 Task: Find connections with filter location Pindaré Mirim with filter topic #Partnershipwith filter profile language Spanish with filter current company US Pharmacopeia with filter school GEMS Education with filter industry Retail Pharmacies with filter service category Videography with filter keywords title Entertainment Specialist
Action: Mouse moved to (509, 102)
Screenshot: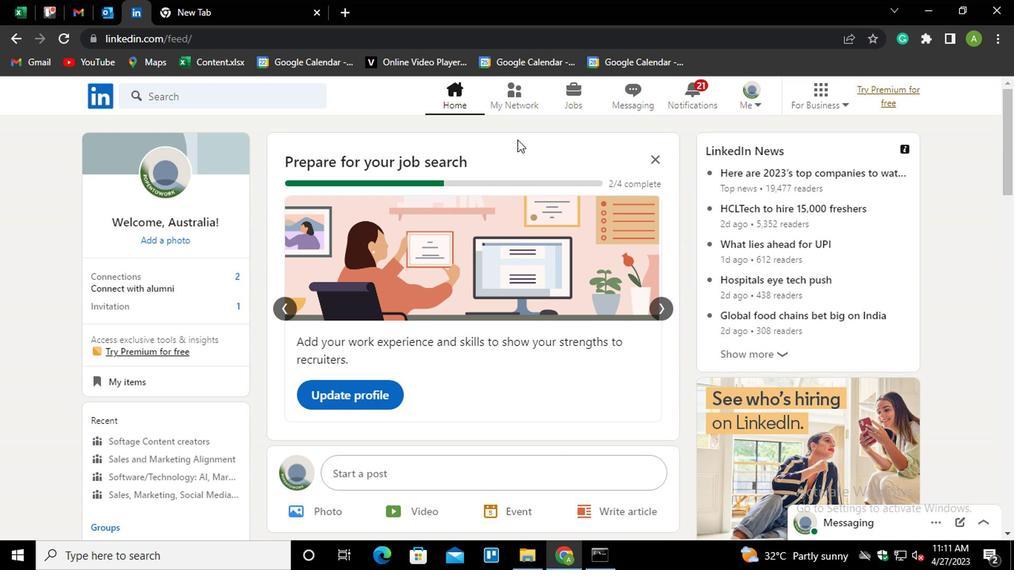 
Action: Mouse pressed left at (509, 102)
Screenshot: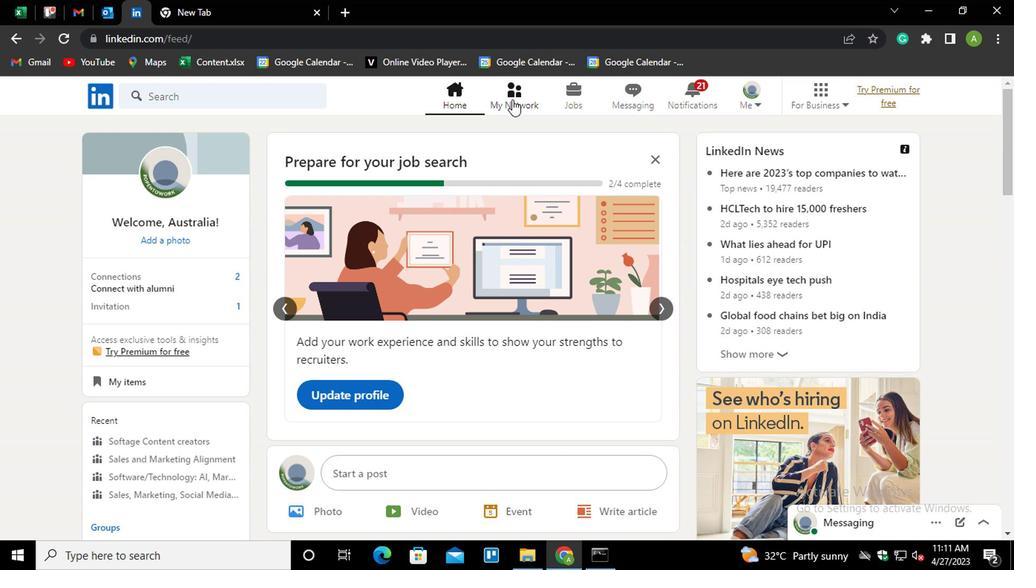 
Action: Mouse moved to (212, 175)
Screenshot: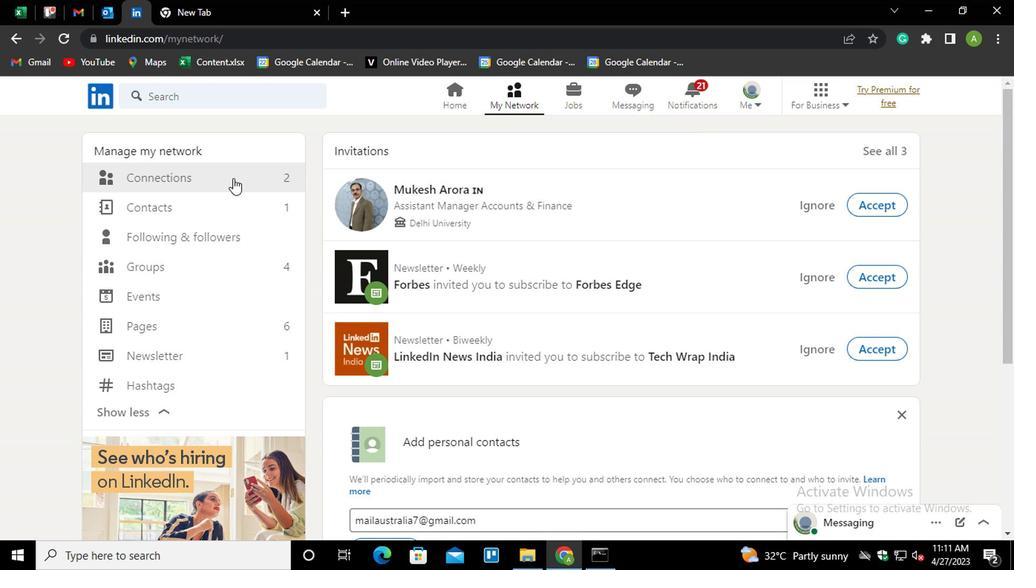 
Action: Mouse pressed left at (212, 175)
Screenshot: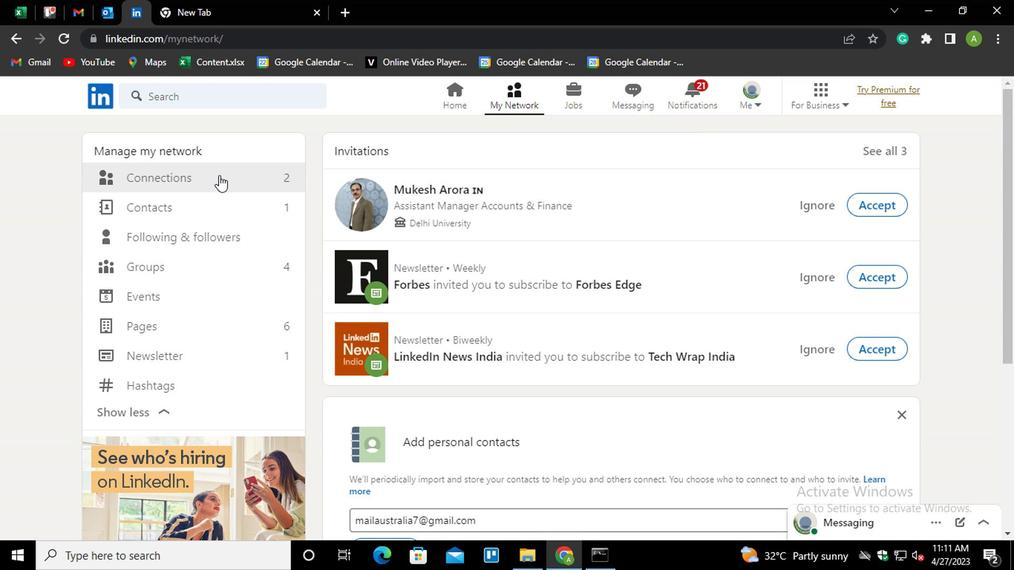 
Action: Mouse moved to (599, 182)
Screenshot: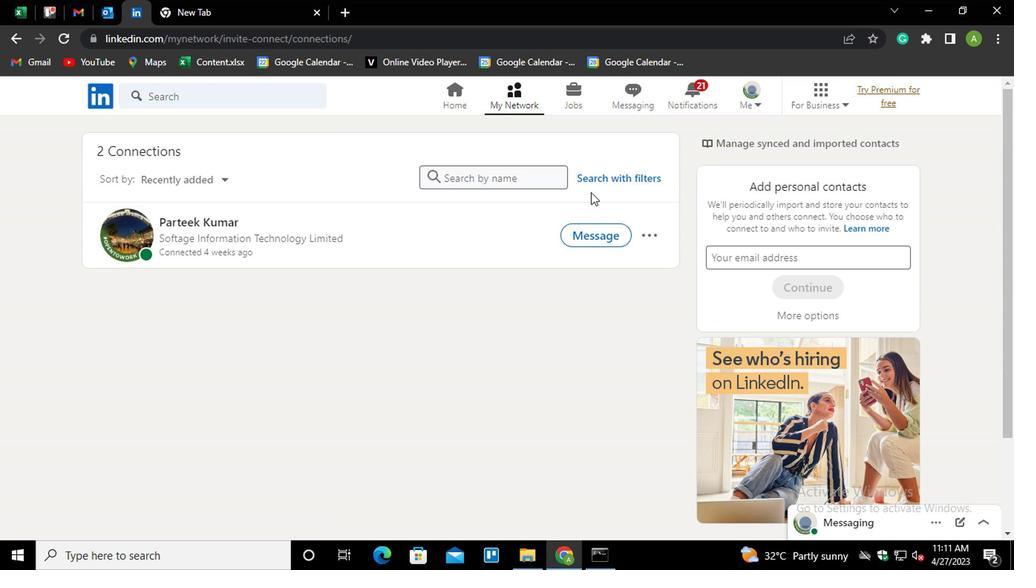 
Action: Mouse pressed left at (599, 182)
Screenshot: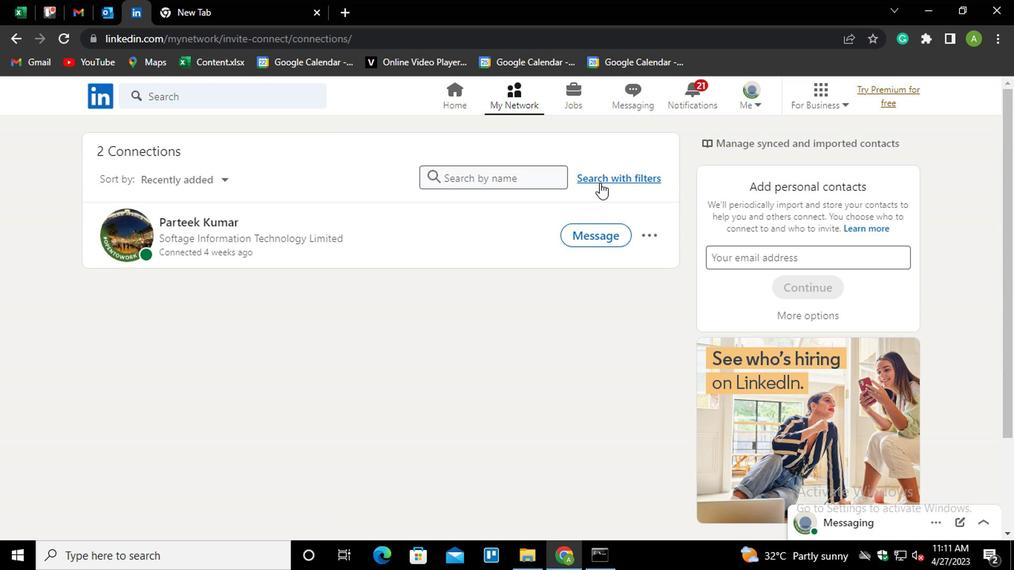 
Action: Mouse moved to (495, 134)
Screenshot: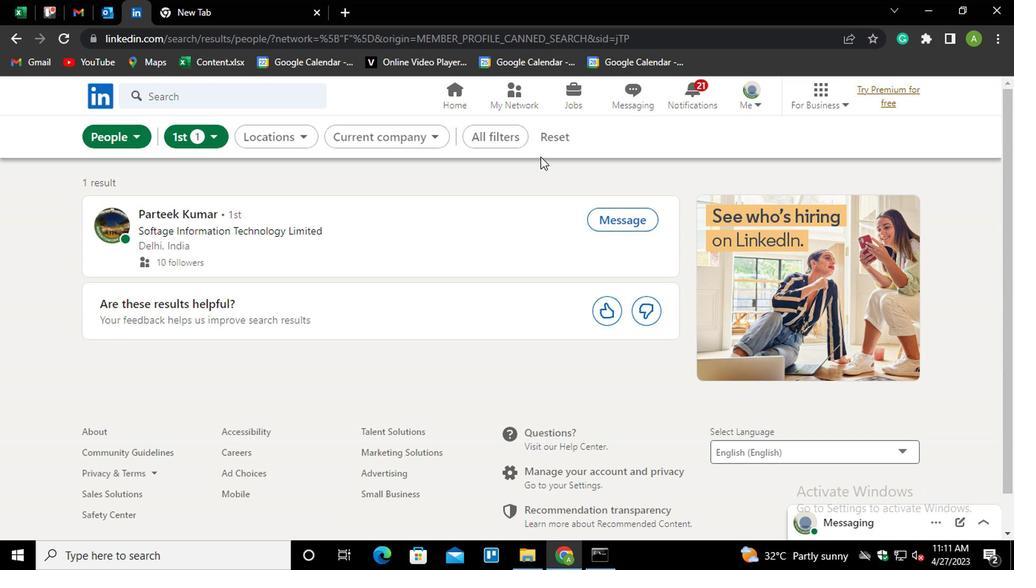 
Action: Mouse pressed left at (495, 134)
Screenshot: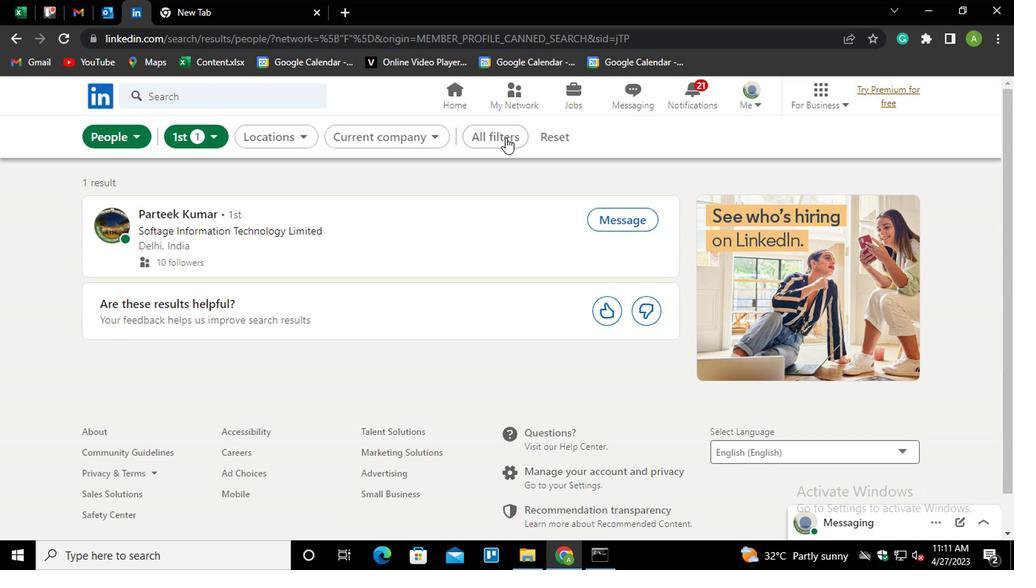 
Action: Mouse moved to (545, 137)
Screenshot: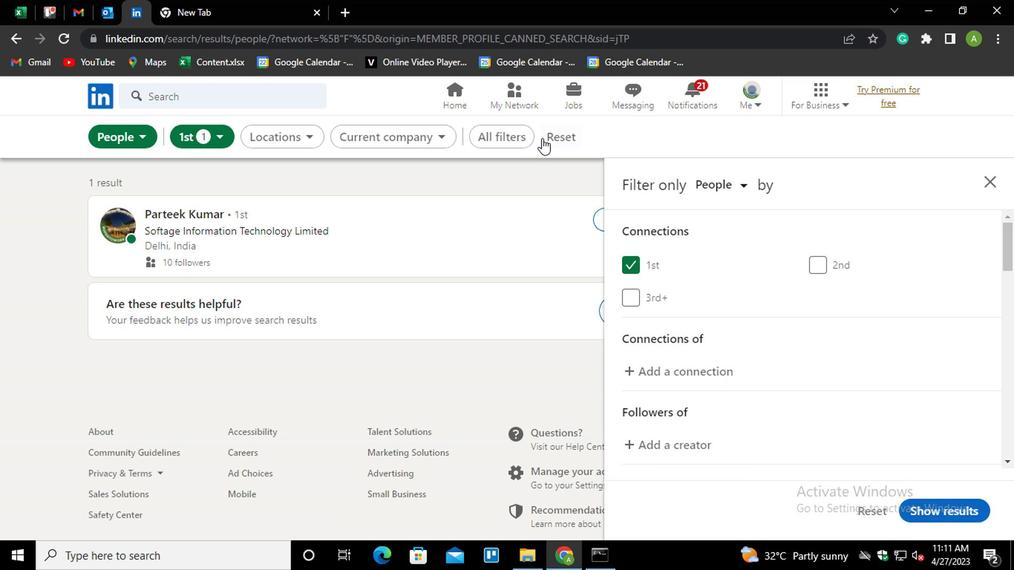 
Action: Mouse pressed left at (545, 137)
Screenshot: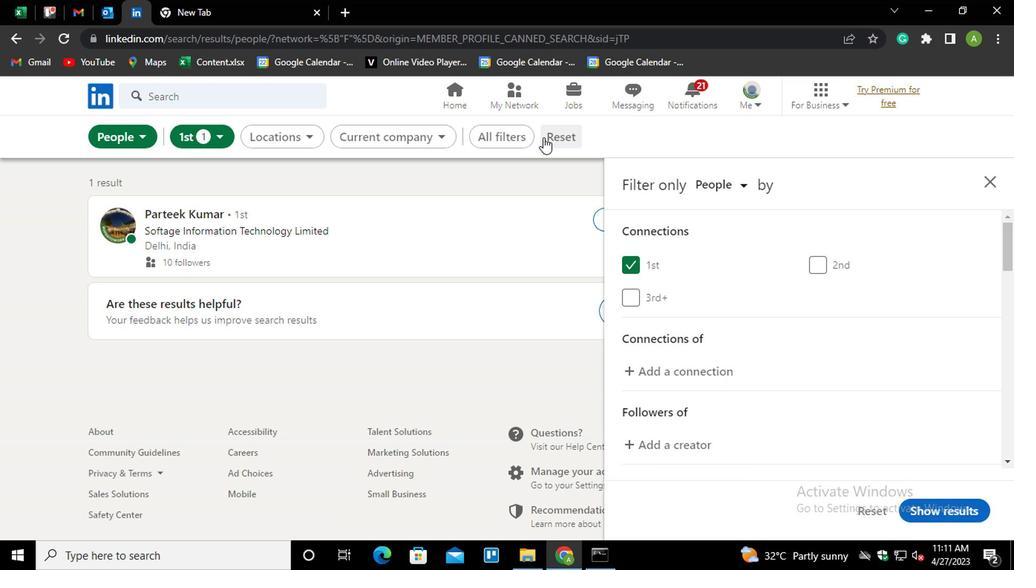 
Action: Mouse moved to (525, 137)
Screenshot: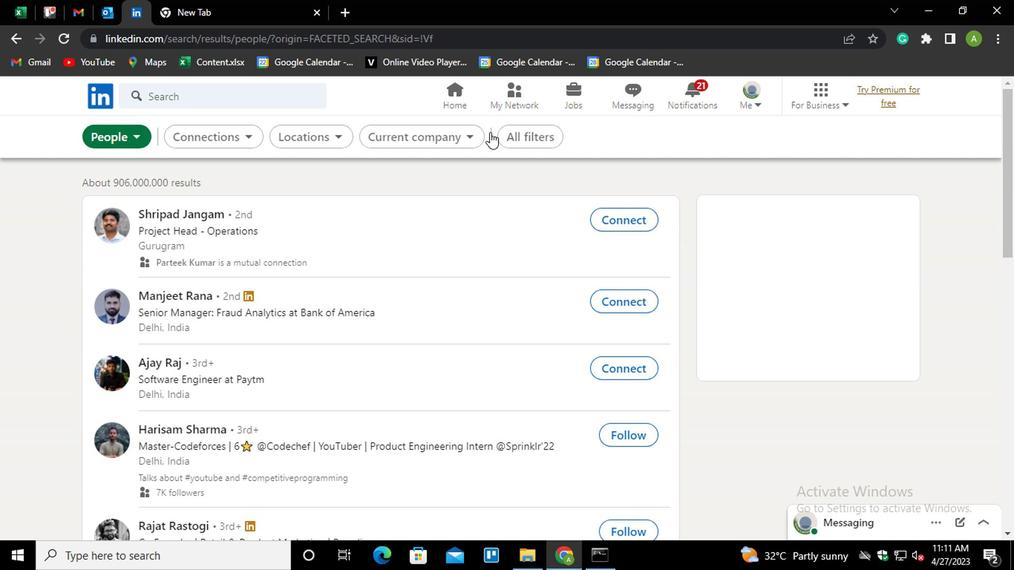 
Action: Mouse pressed left at (525, 137)
Screenshot: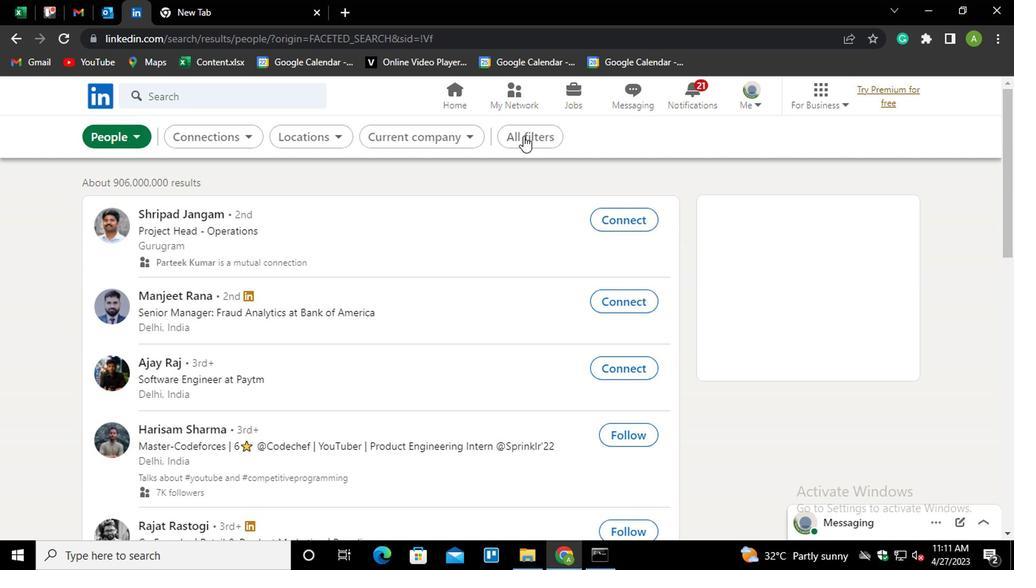 
Action: Mouse moved to (669, 253)
Screenshot: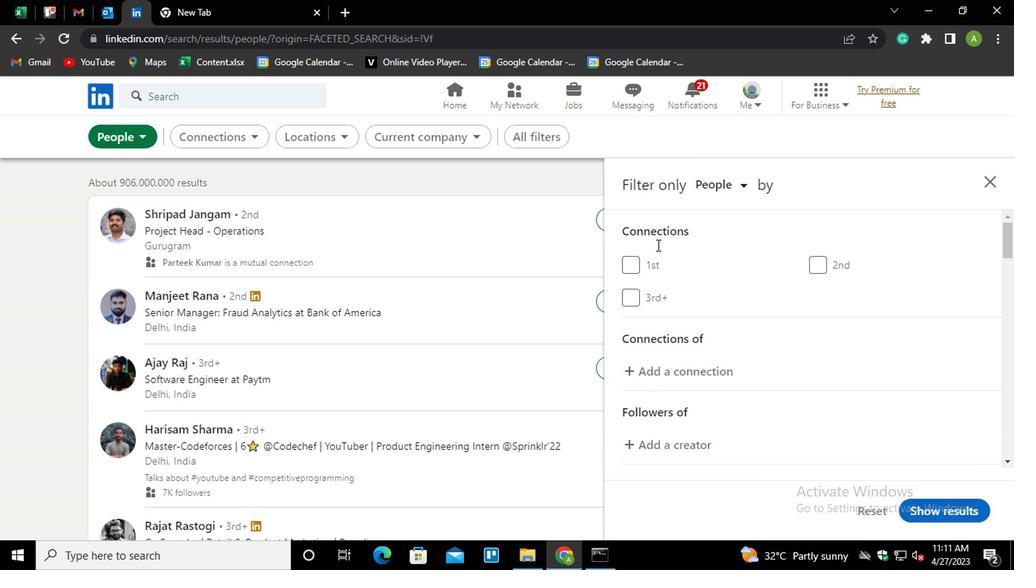 
Action: Mouse scrolled (669, 252) with delta (0, 0)
Screenshot: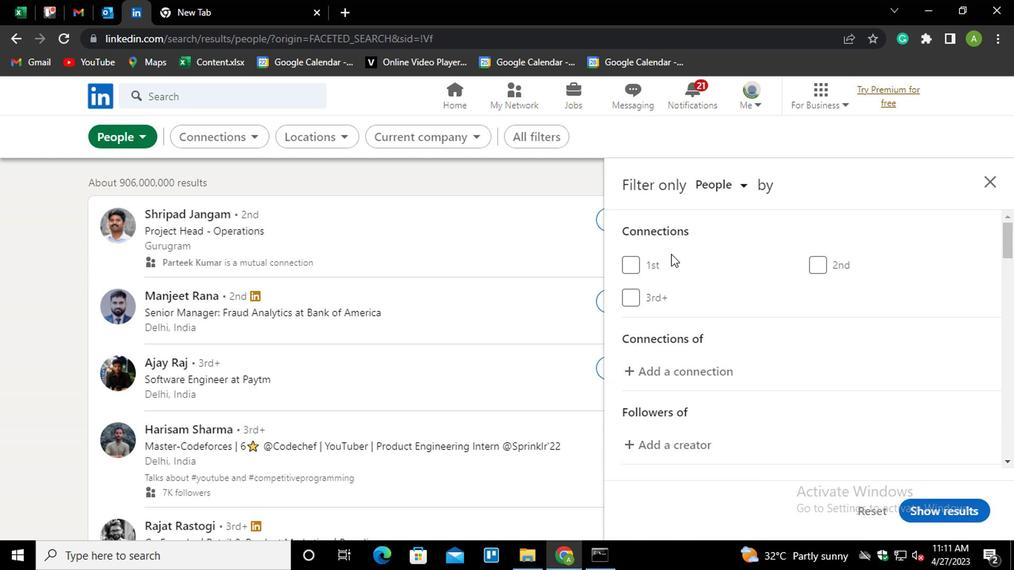 
Action: Mouse scrolled (669, 252) with delta (0, 0)
Screenshot: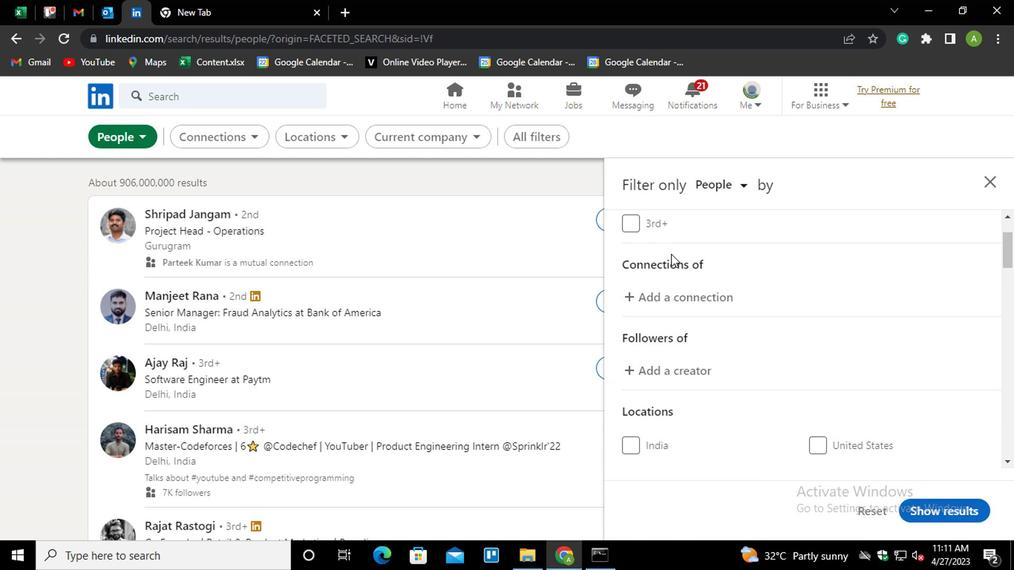 
Action: Mouse scrolled (669, 252) with delta (0, 0)
Screenshot: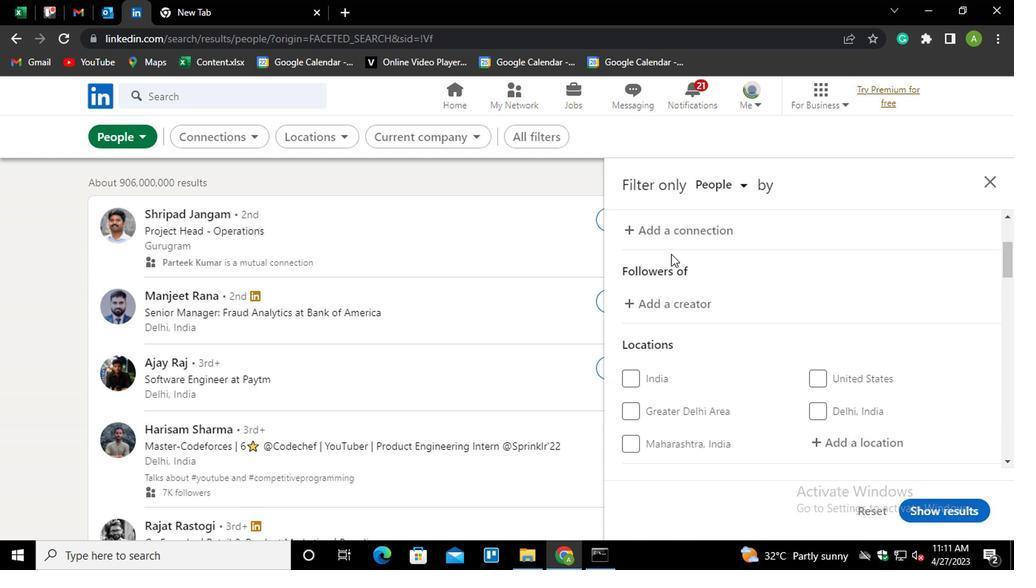 
Action: Mouse moved to (667, 325)
Screenshot: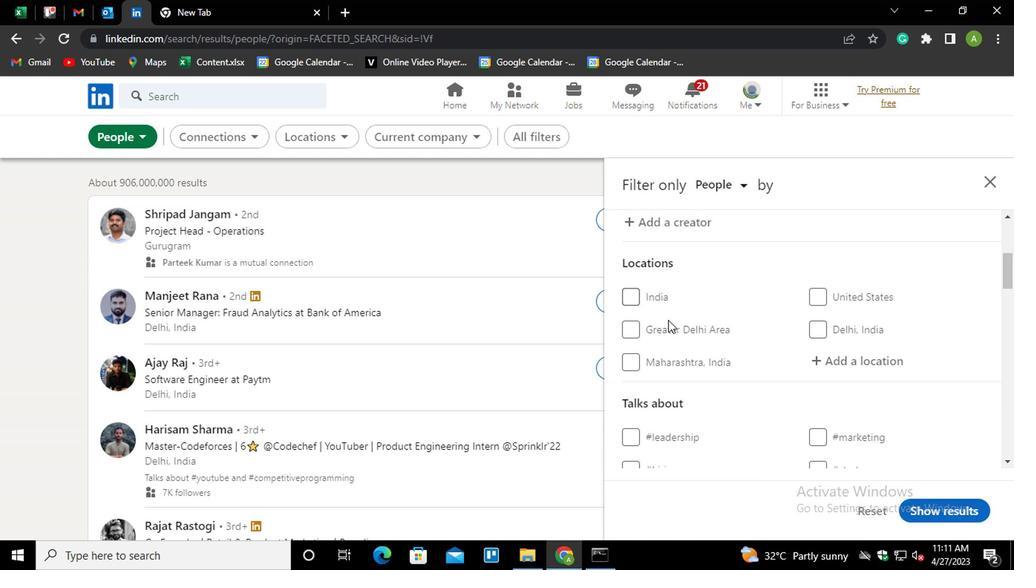 
Action: Mouse scrolled (667, 324) with delta (0, 0)
Screenshot: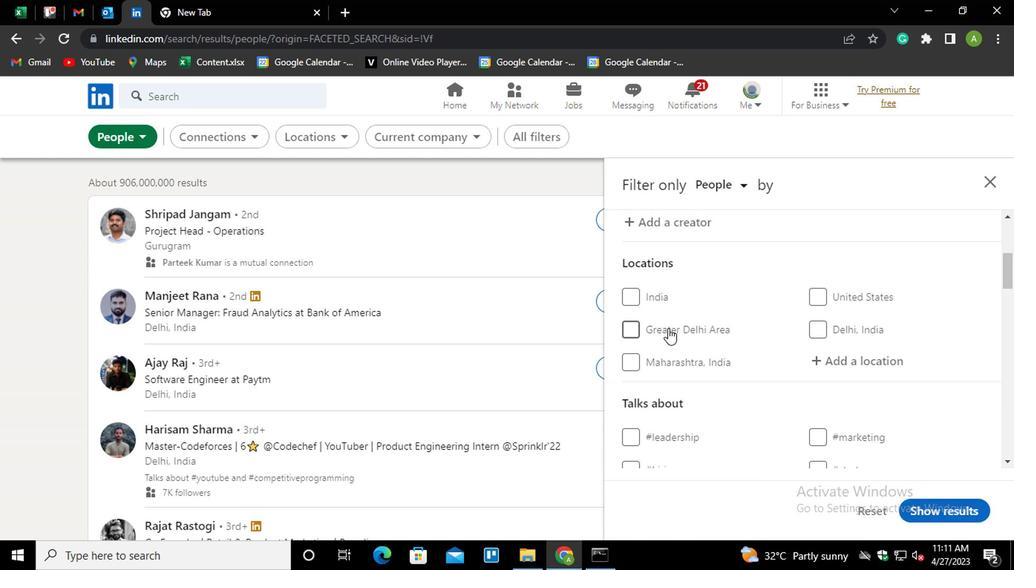
Action: Mouse moved to (843, 285)
Screenshot: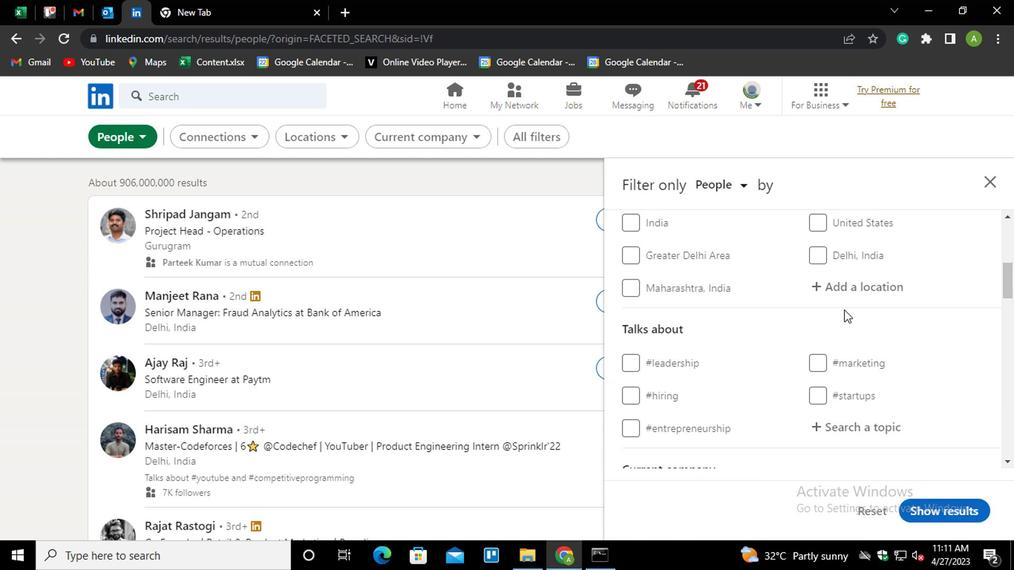 
Action: Mouse pressed left at (843, 285)
Screenshot: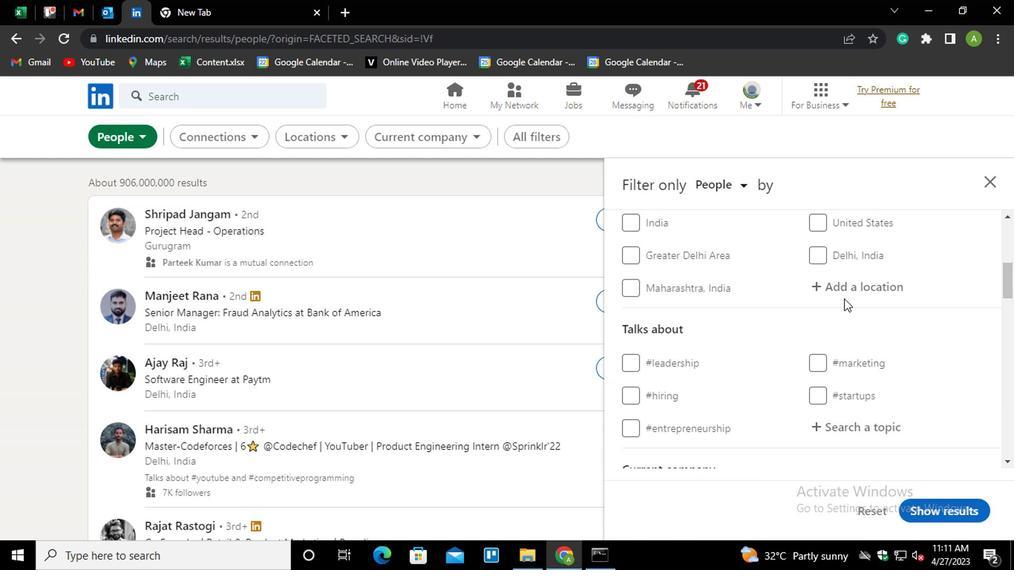 
Action: Mouse pressed left at (843, 285)
Screenshot: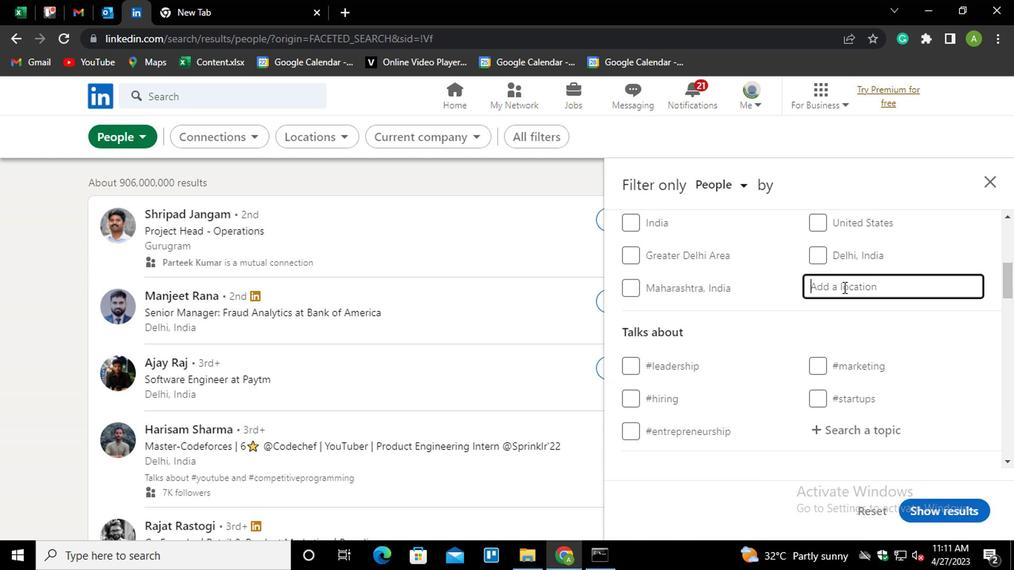 
Action: Mouse moved to (866, 262)
Screenshot: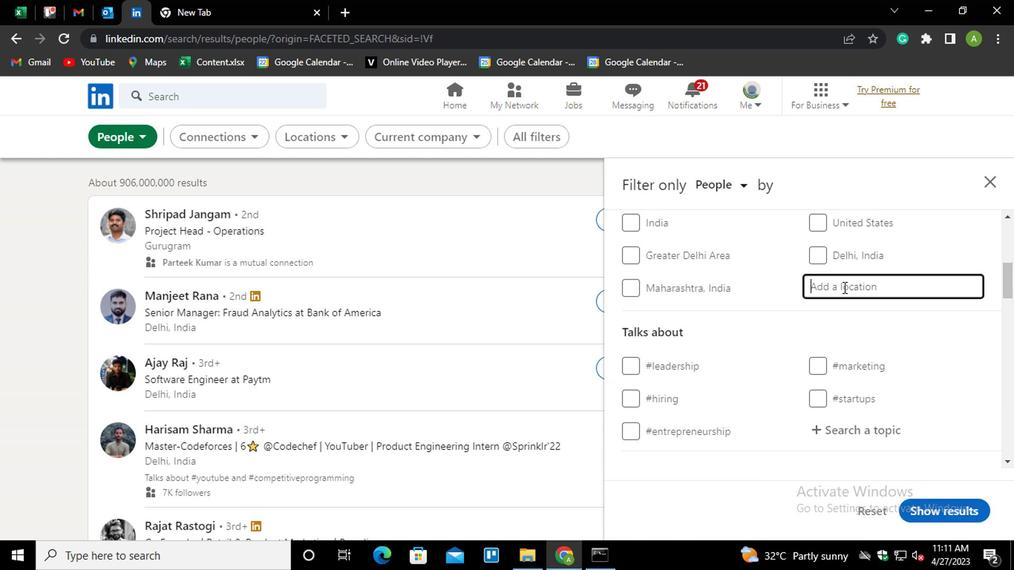 
Action: Key pressed <Key.shift_r>Pindare<Key.down><Key.enter>
Screenshot: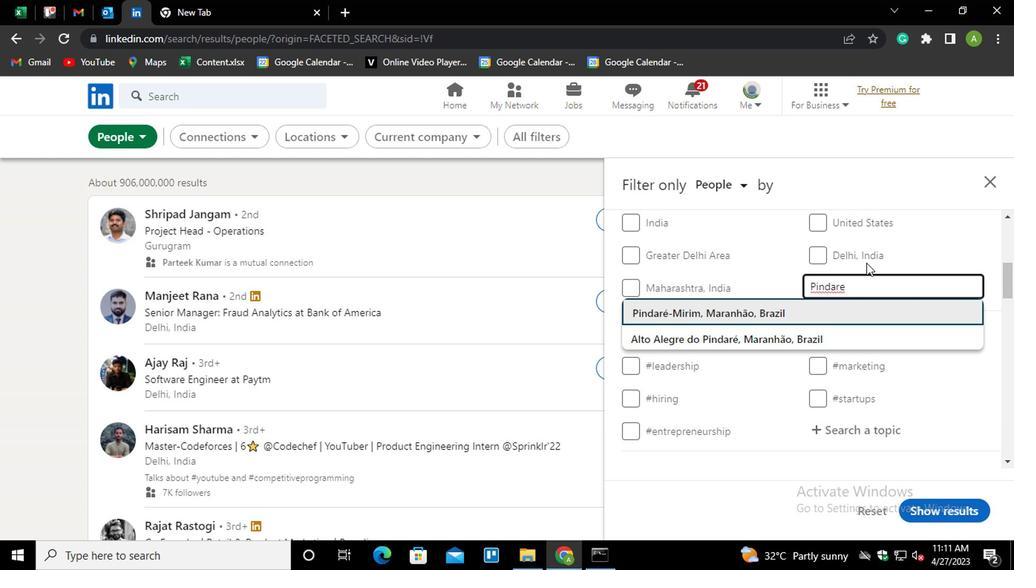 
Action: Mouse moved to (853, 264)
Screenshot: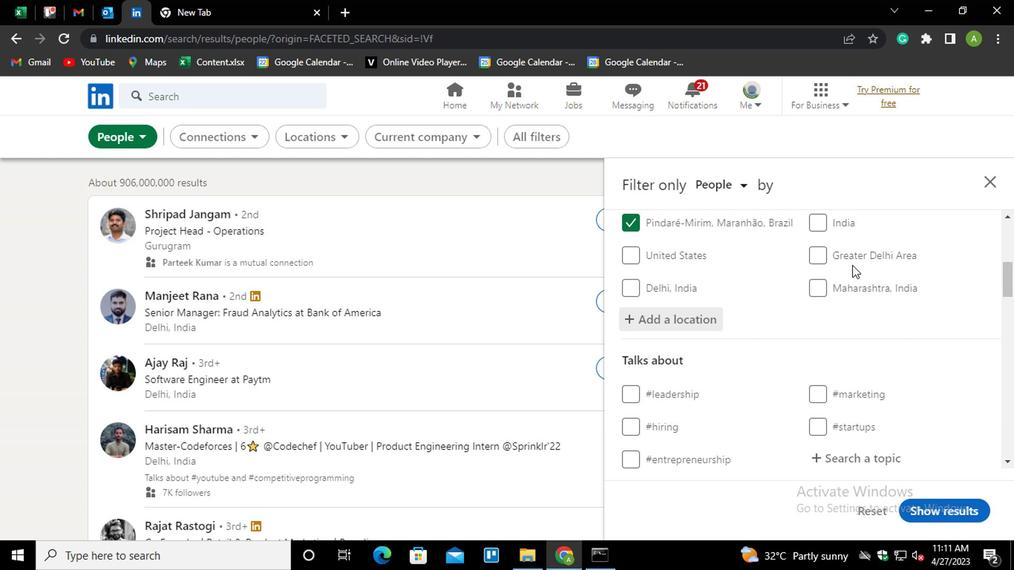 
Action: Mouse scrolled (853, 263) with delta (0, -1)
Screenshot: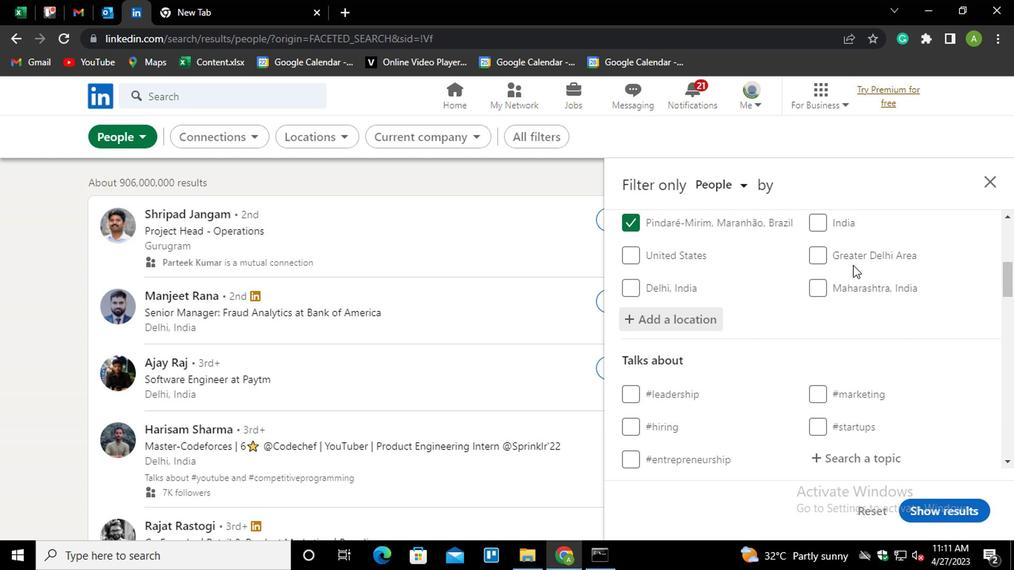 
Action: Mouse moved to (844, 274)
Screenshot: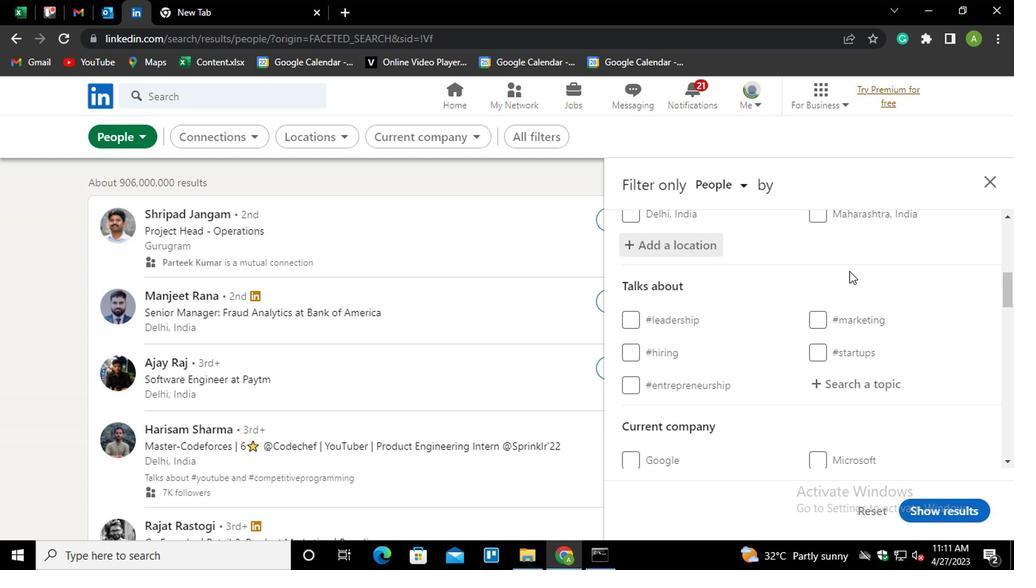 
Action: Mouse scrolled (844, 273) with delta (0, -1)
Screenshot: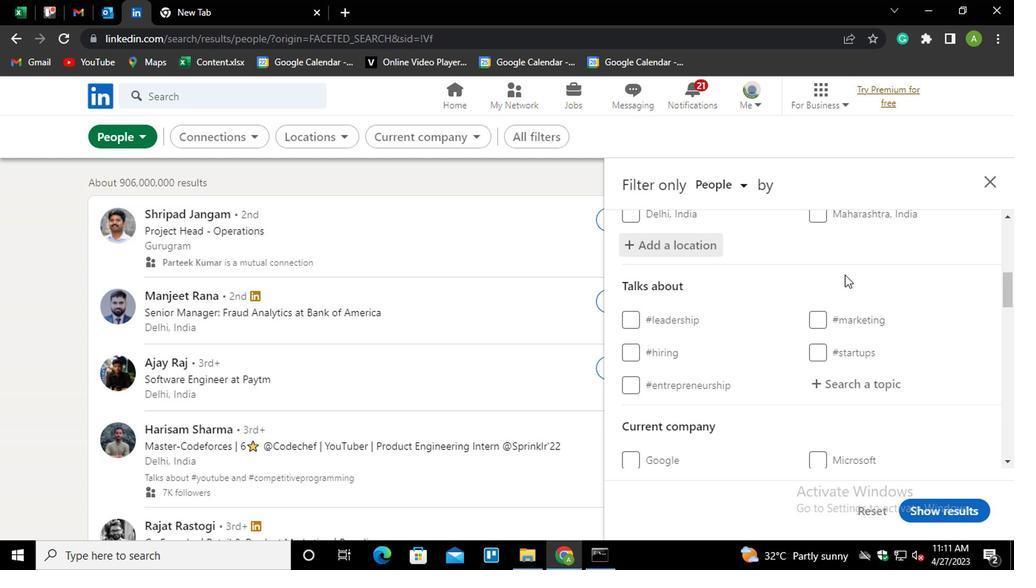 
Action: Mouse moved to (840, 305)
Screenshot: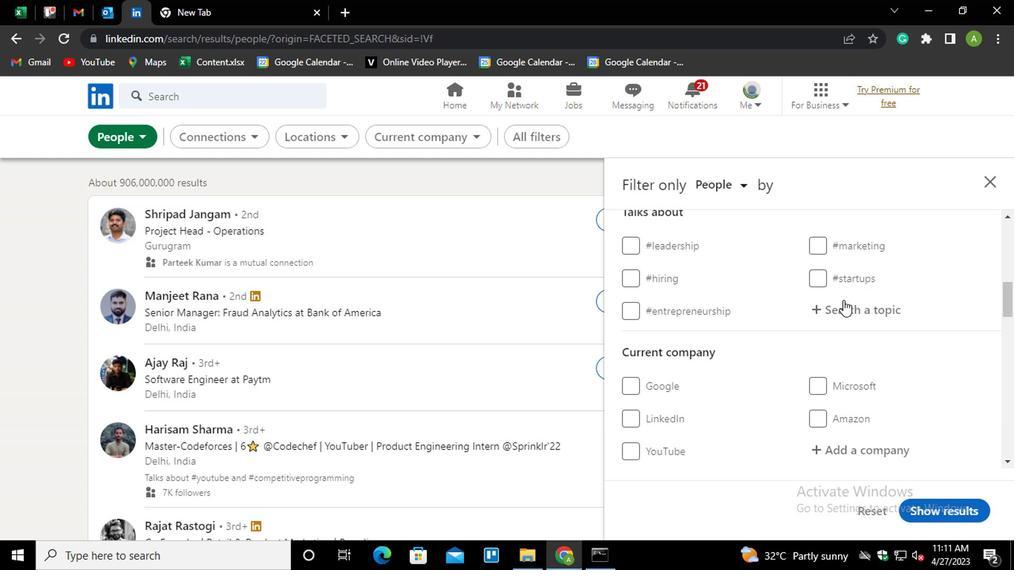 
Action: Mouse pressed left at (840, 305)
Screenshot: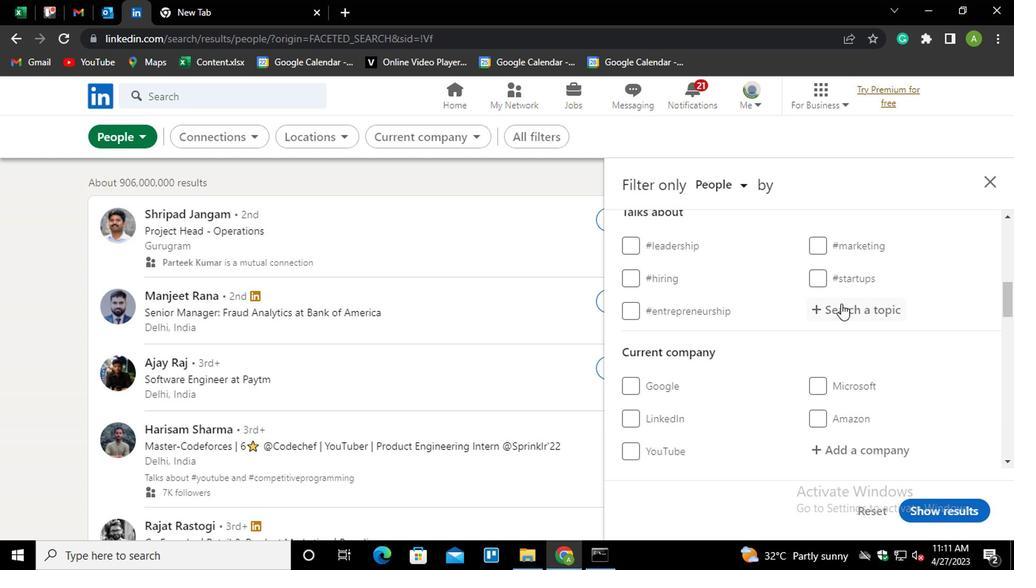 
Action: Mouse moved to (838, 305)
Screenshot: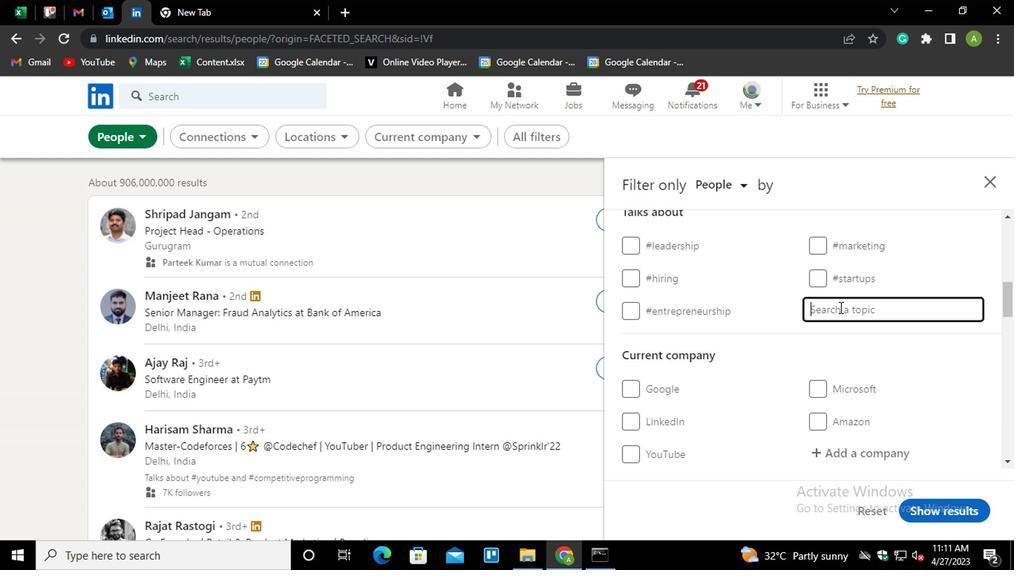 
Action: Key pressed <Key.shift>#PARTENERSHIP<Key.enter>
Screenshot: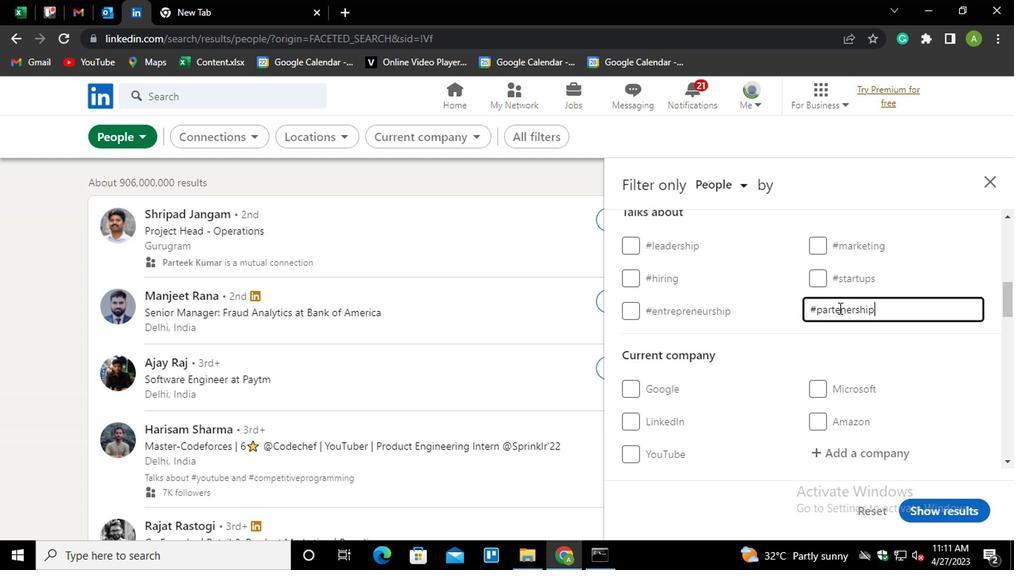 
Action: Mouse moved to (933, 284)
Screenshot: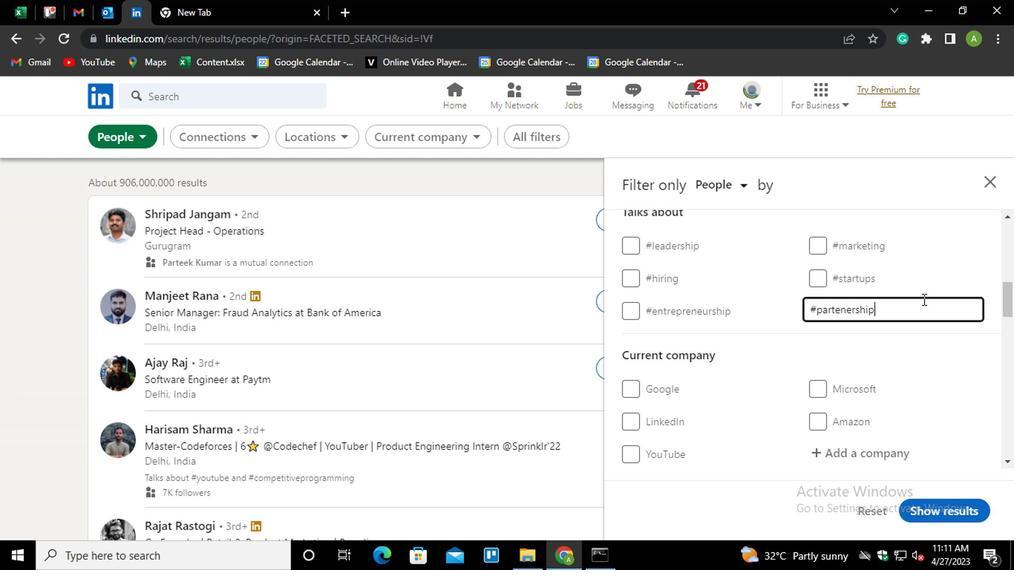 
Action: Mouse pressed left at (933, 284)
Screenshot: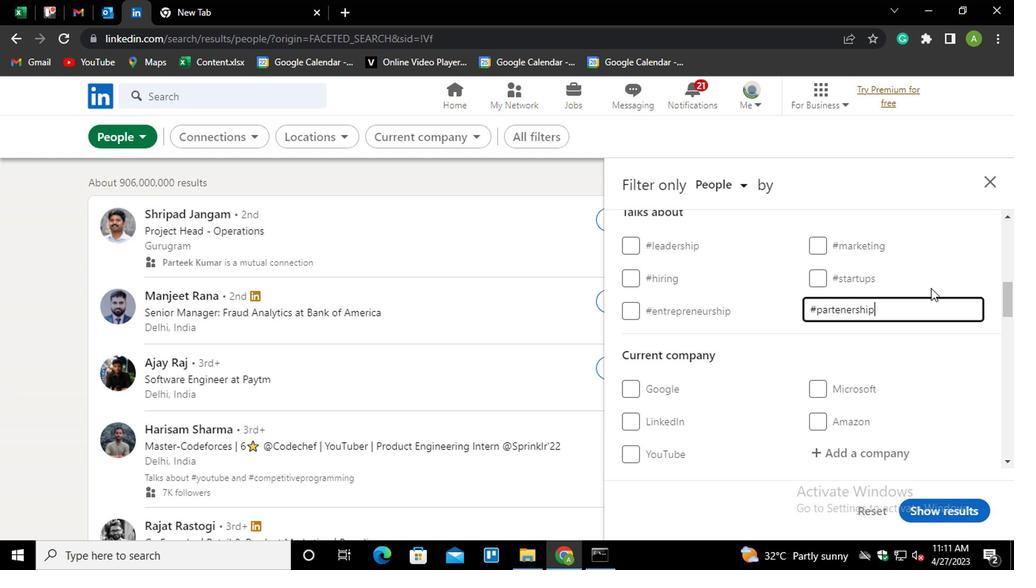 
Action: Mouse moved to (936, 290)
Screenshot: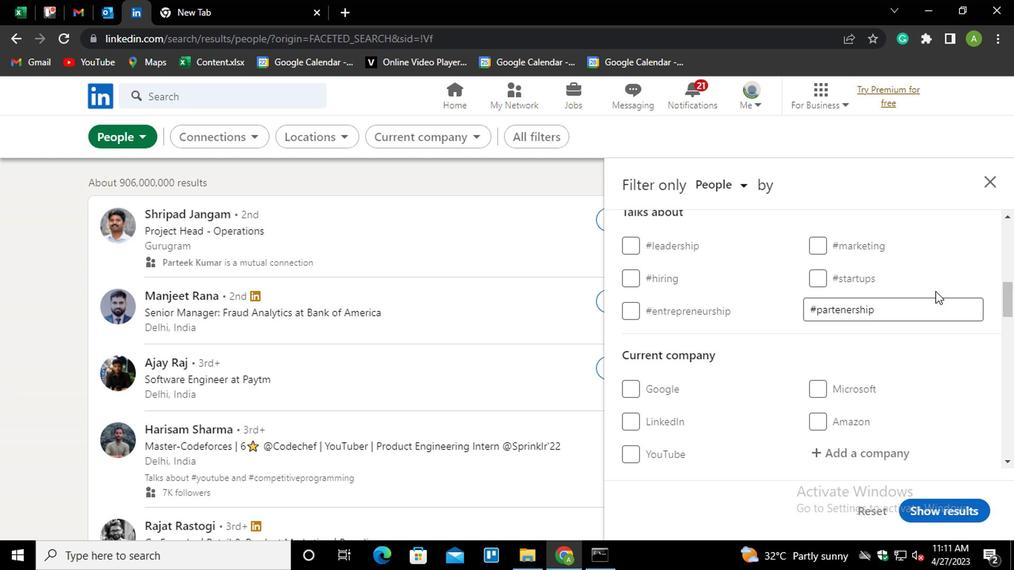 
Action: Mouse scrolled (936, 289) with delta (0, 0)
Screenshot: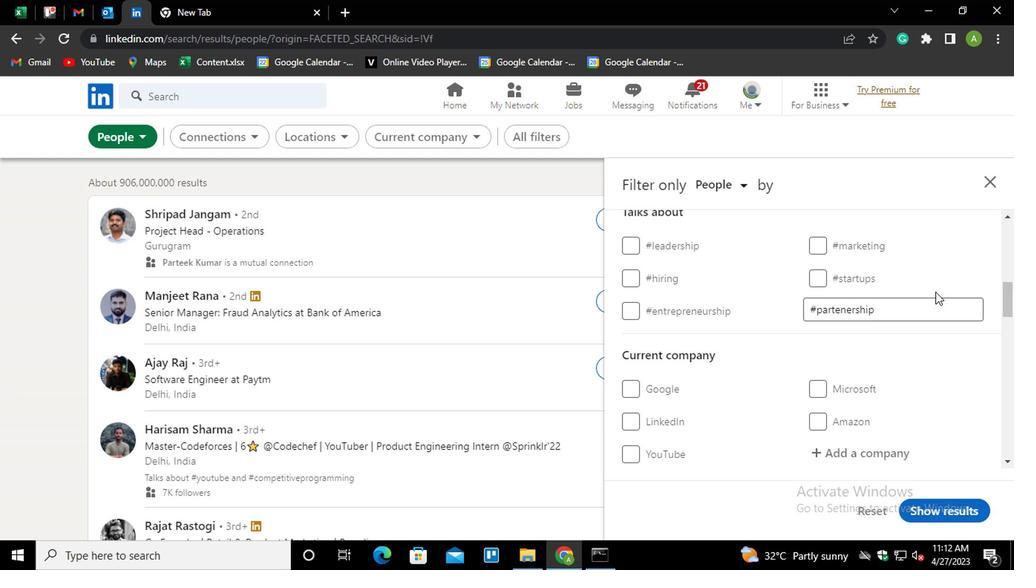 
Action: Mouse scrolled (936, 289) with delta (0, 0)
Screenshot: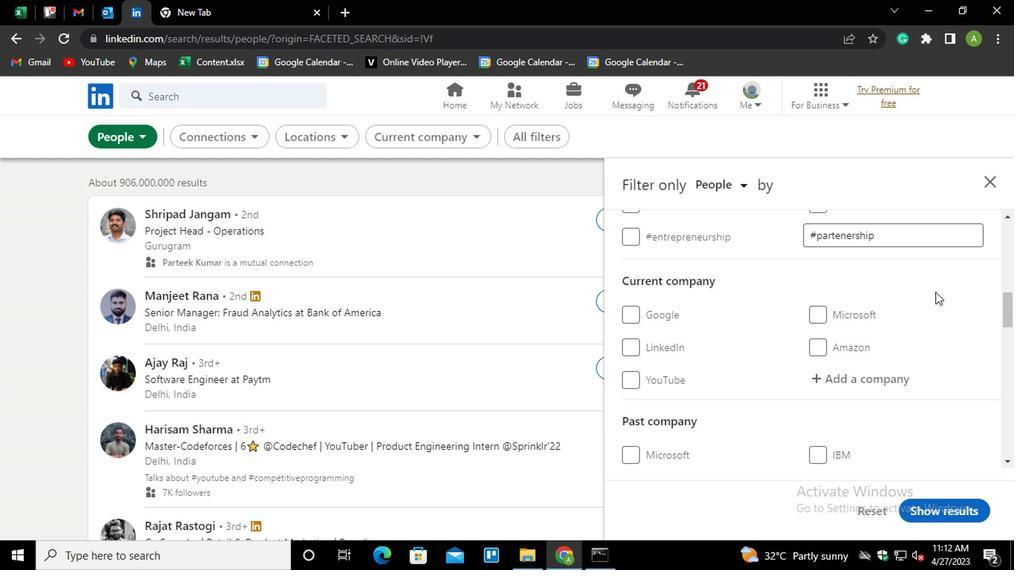 
Action: Mouse moved to (868, 300)
Screenshot: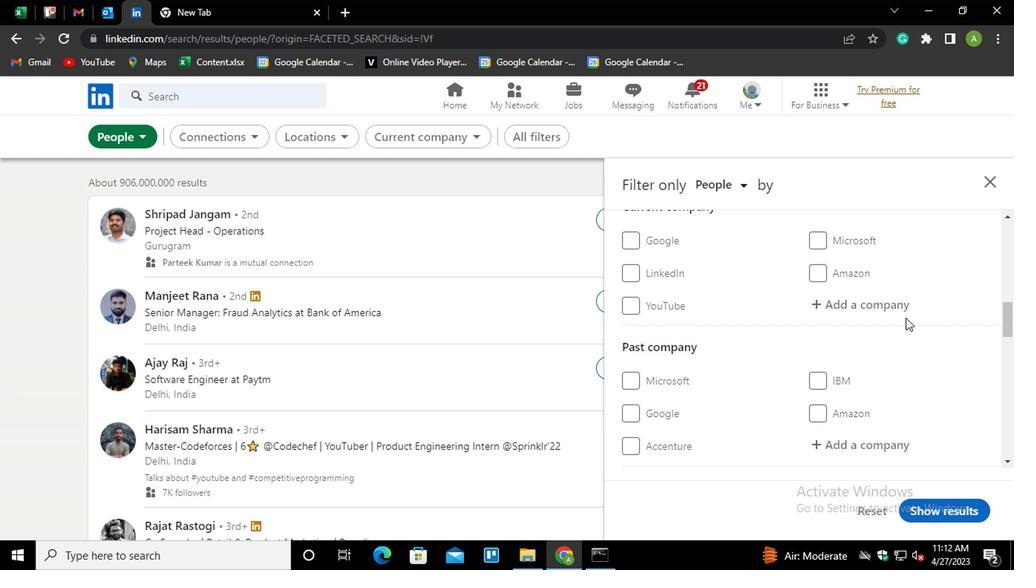 
Action: Mouse pressed left at (868, 300)
Screenshot: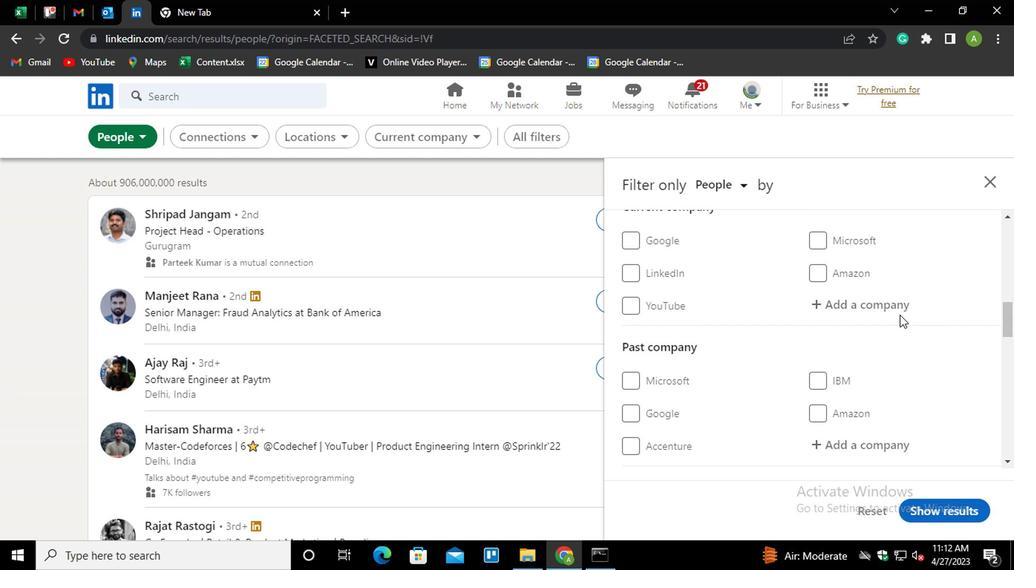 
Action: Mouse moved to (870, 301)
Screenshot: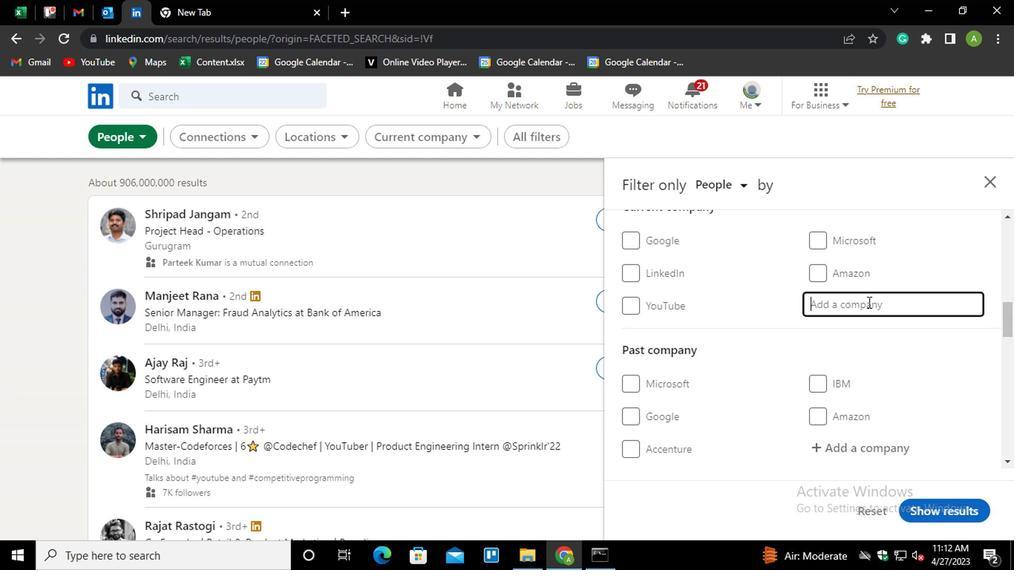 
Action: Mouse pressed left at (870, 301)
Screenshot: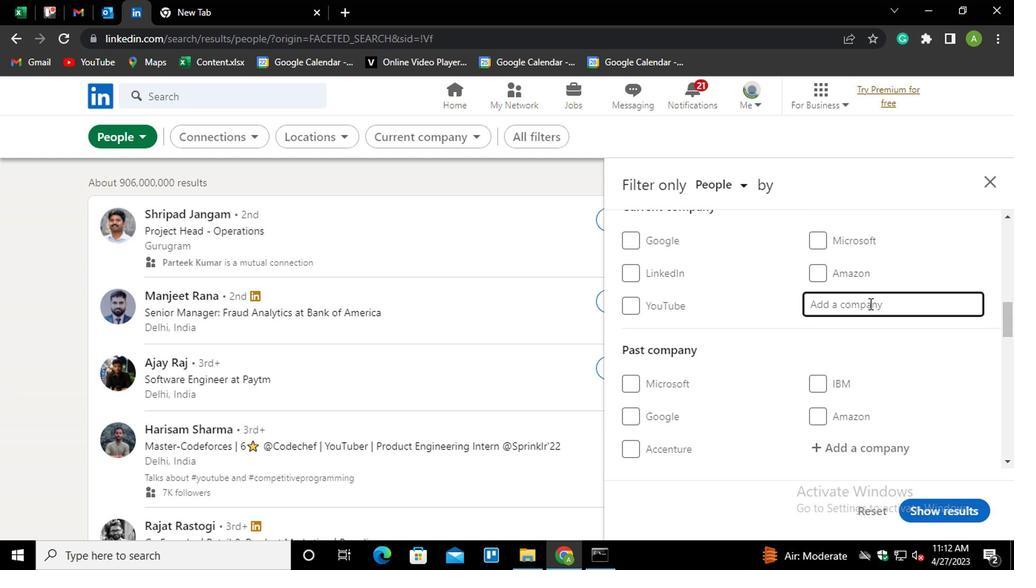 
Action: Key pressed <Key.shift_r>U<Key.shift>S<Key.space><Key.shift_r>PHAR<Key.down><Key.enter>
Screenshot: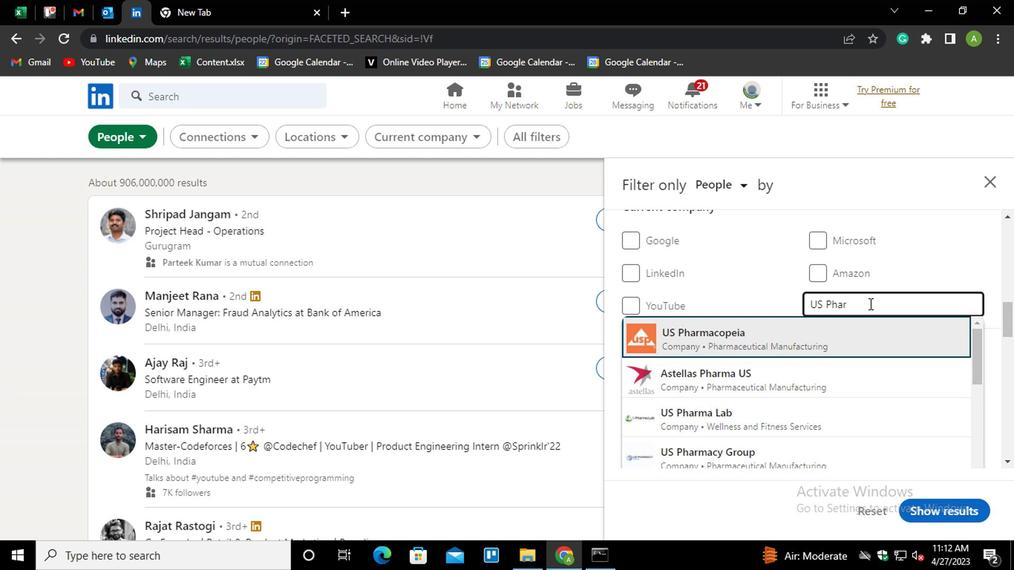 
Action: Mouse moved to (875, 315)
Screenshot: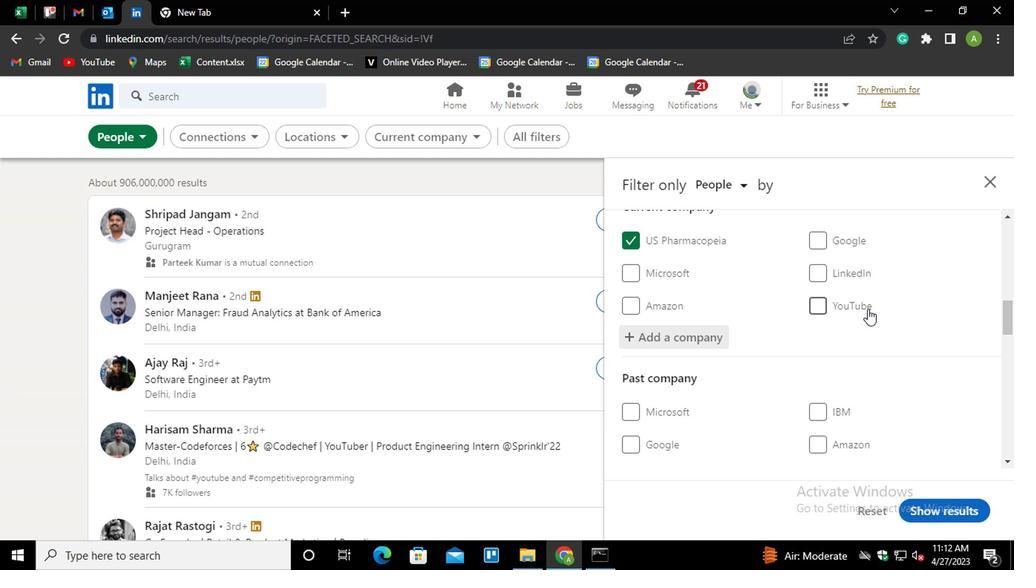 
Action: Mouse scrolled (875, 314) with delta (0, 0)
Screenshot: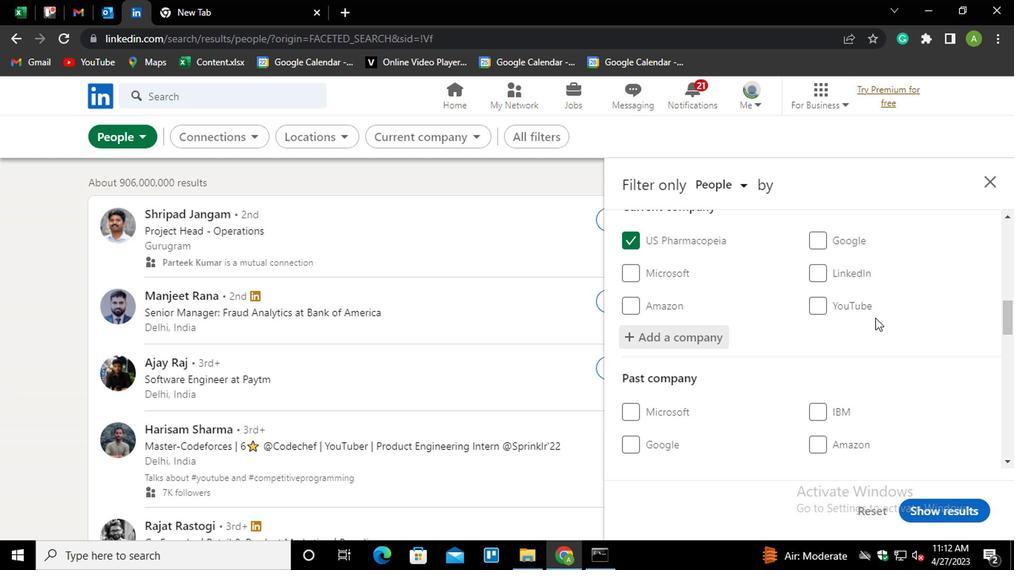 
Action: Mouse scrolled (875, 314) with delta (0, 0)
Screenshot: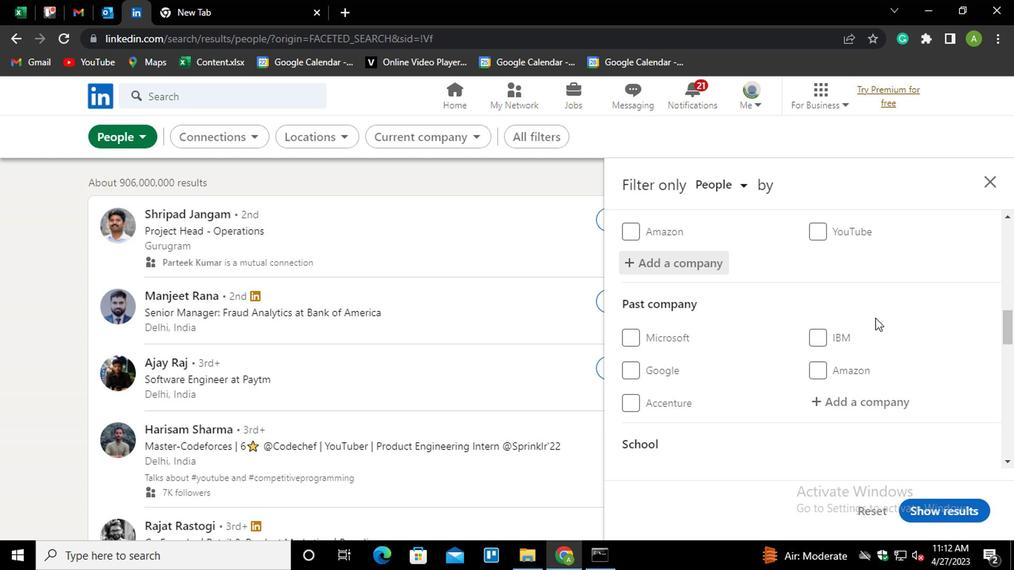 
Action: Mouse scrolled (875, 314) with delta (0, 0)
Screenshot: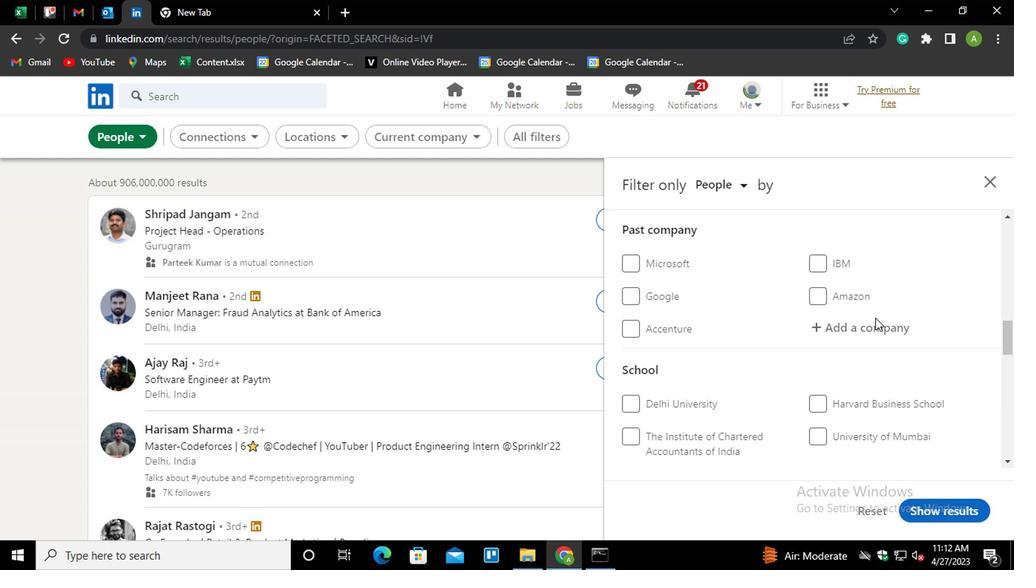 
Action: Mouse scrolled (875, 314) with delta (0, 0)
Screenshot: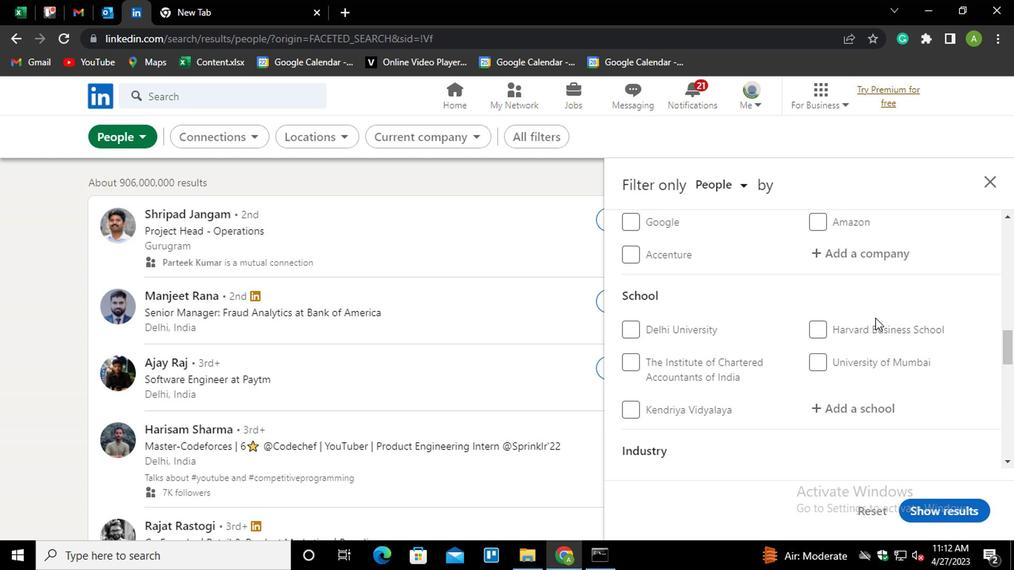 
Action: Mouse moved to (859, 332)
Screenshot: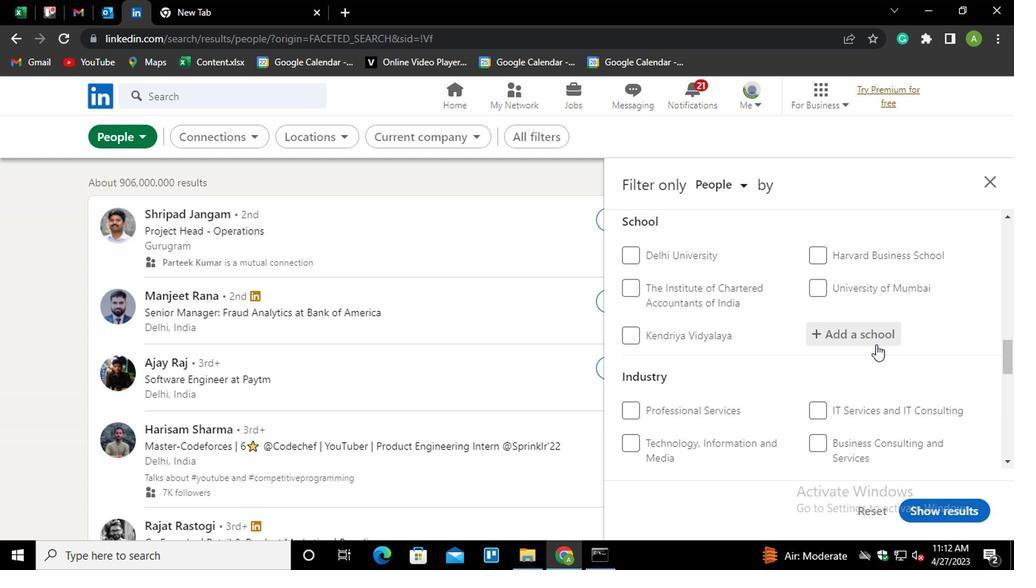 
Action: Mouse pressed left at (859, 332)
Screenshot: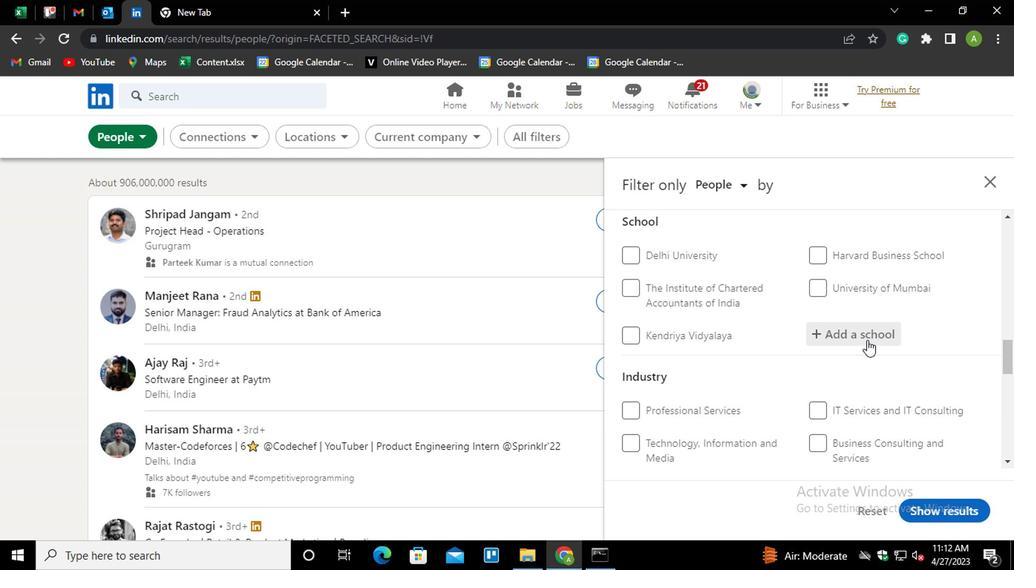 
Action: Mouse moved to (859, 332)
Screenshot: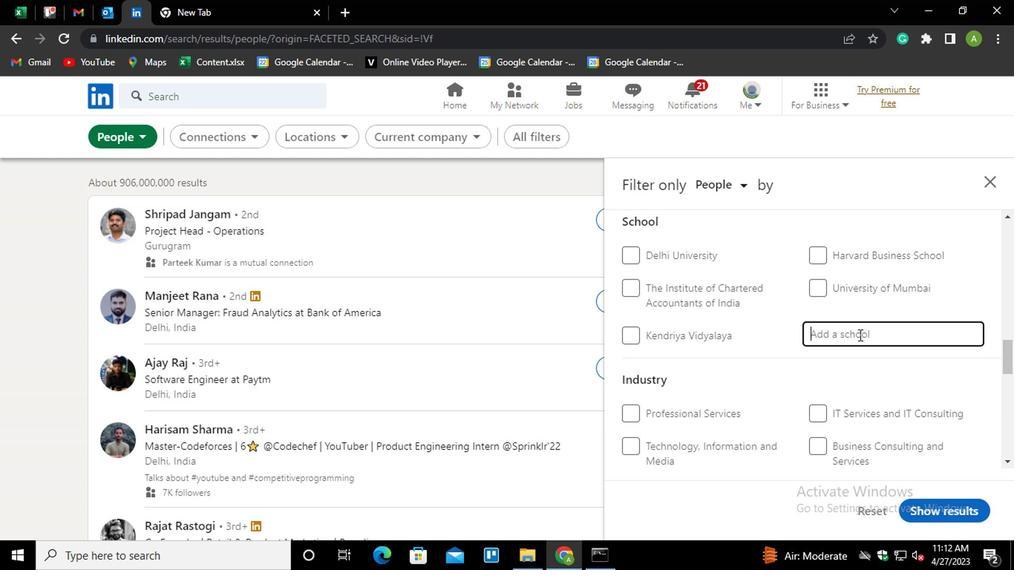 
Action: Mouse pressed left at (859, 332)
Screenshot: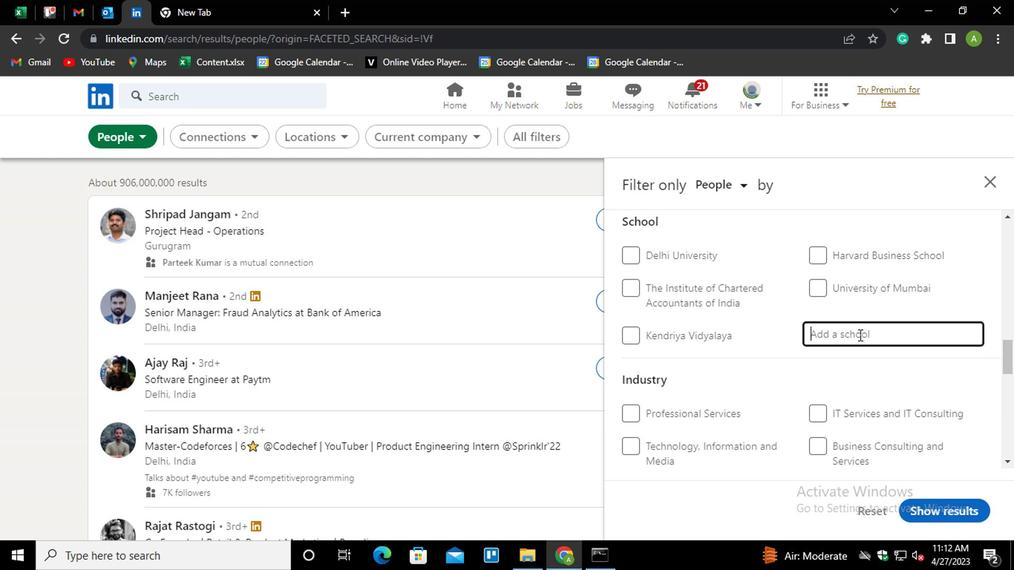 
Action: Mouse moved to (854, 337)
Screenshot: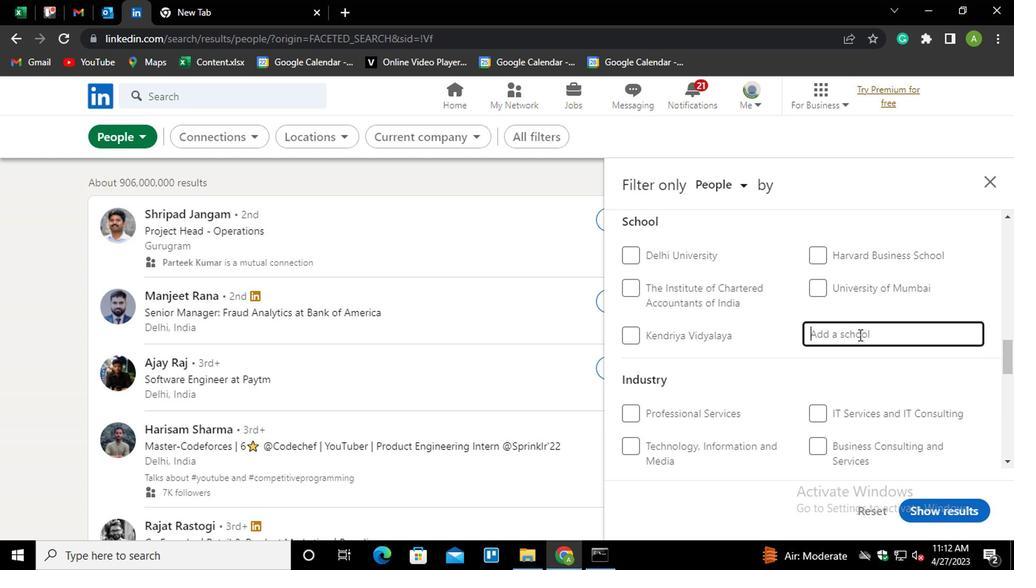 
Action: Key pressed <Key.shift><Key.shift><Key.shift><Key.shift><Key.shift>GEMS<Key.down><Key.enter>
Screenshot: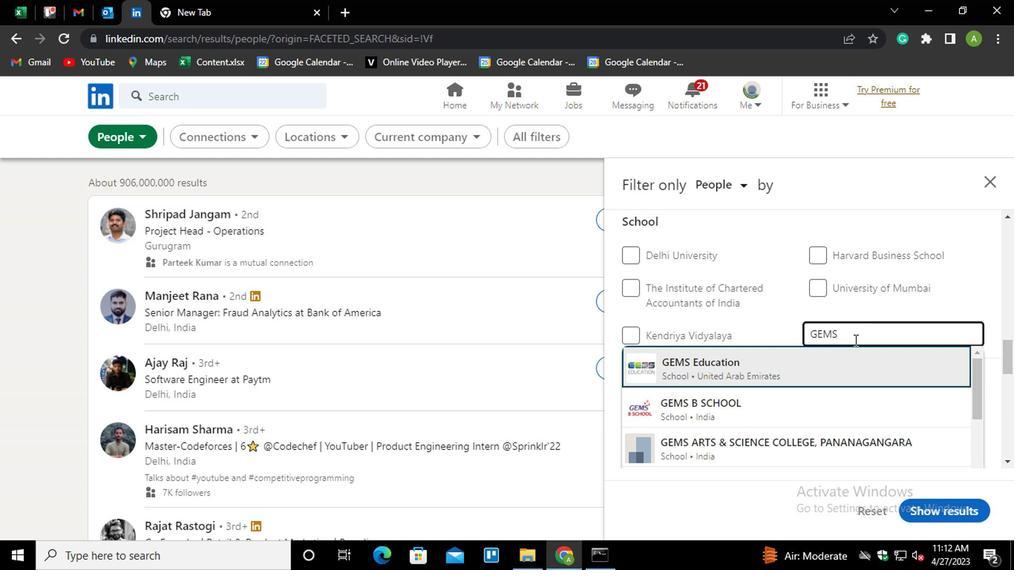 
Action: Mouse moved to (856, 340)
Screenshot: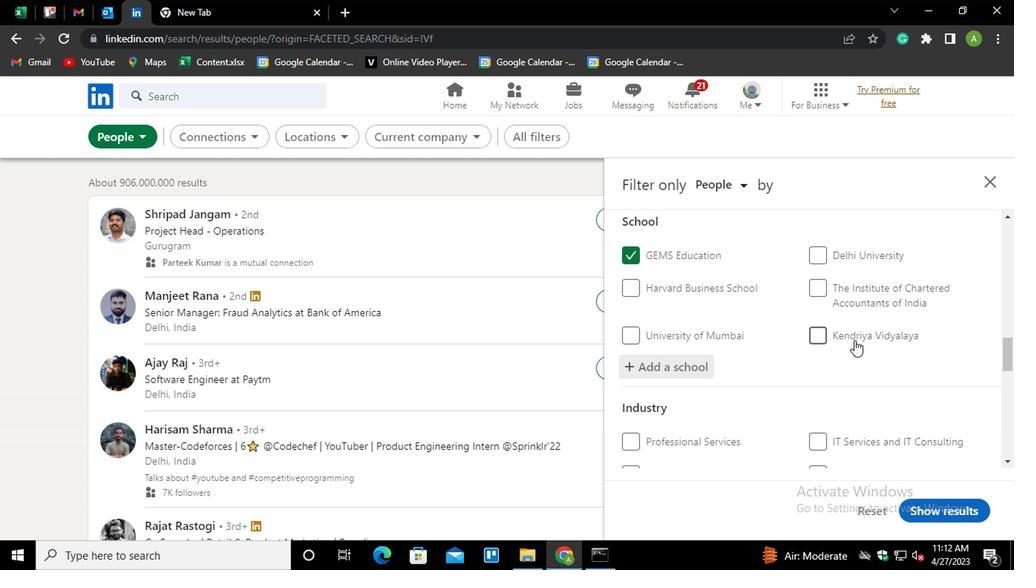 
Action: Mouse scrolled (856, 340) with delta (0, 0)
Screenshot: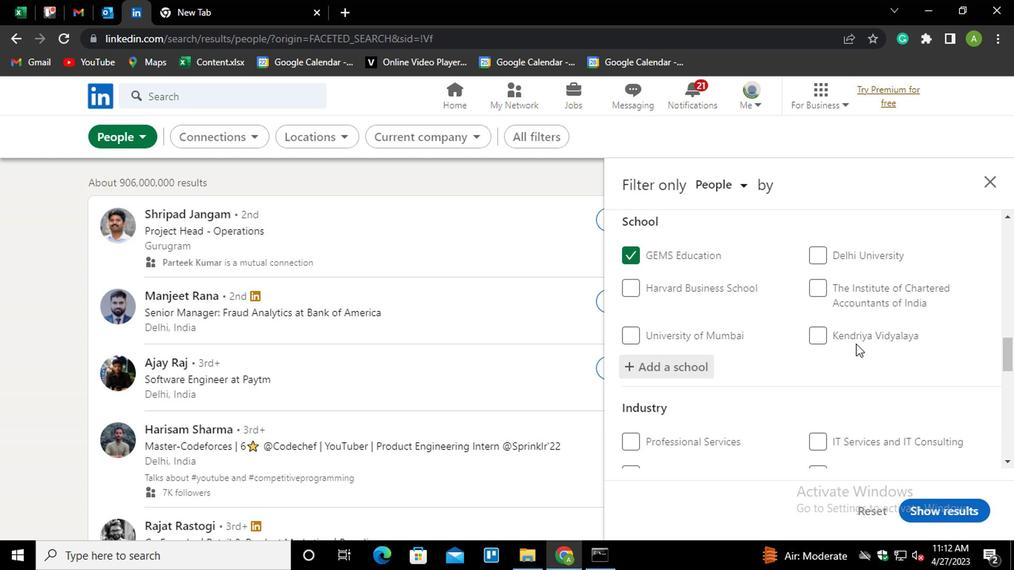 
Action: Mouse moved to (855, 358)
Screenshot: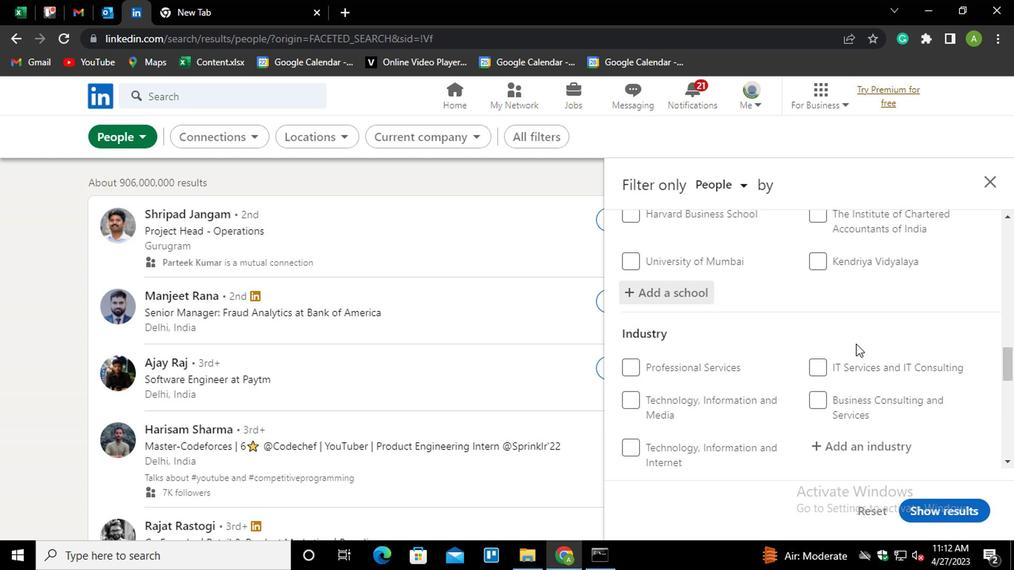 
Action: Mouse scrolled (855, 357) with delta (0, 0)
Screenshot: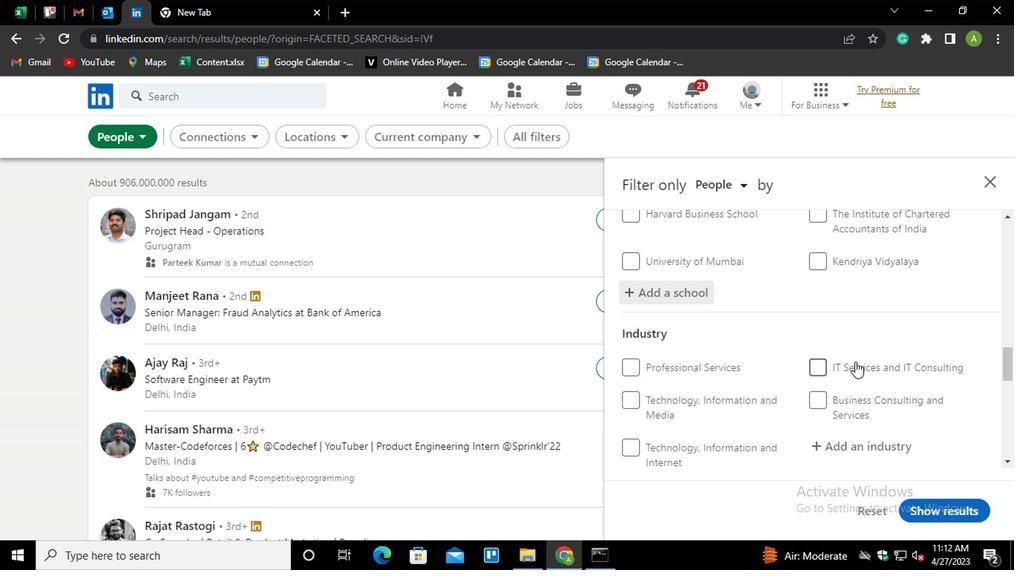 
Action: Mouse moved to (852, 364)
Screenshot: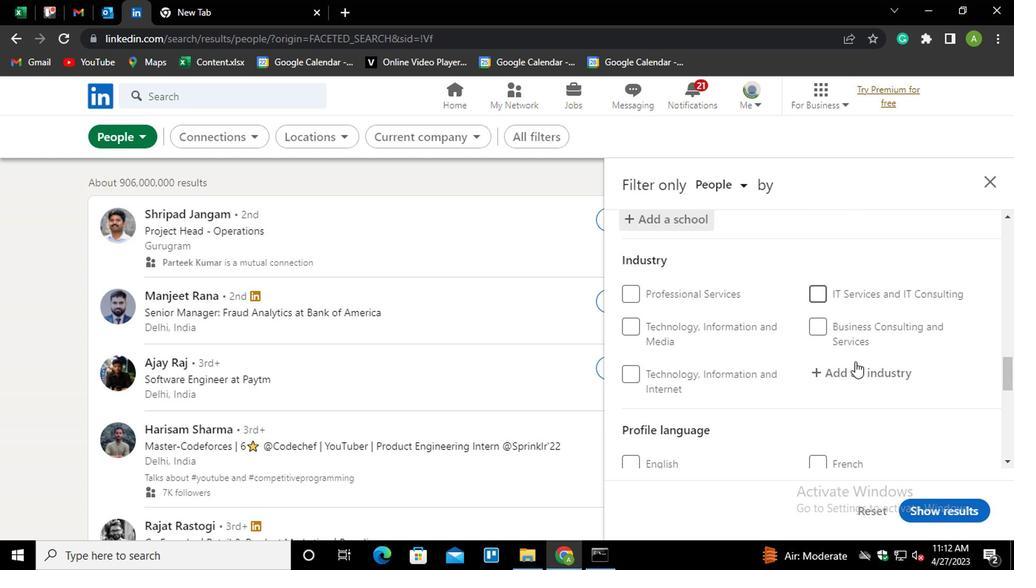 
Action: Mouse pressed left at (852, 364)
Screenshot: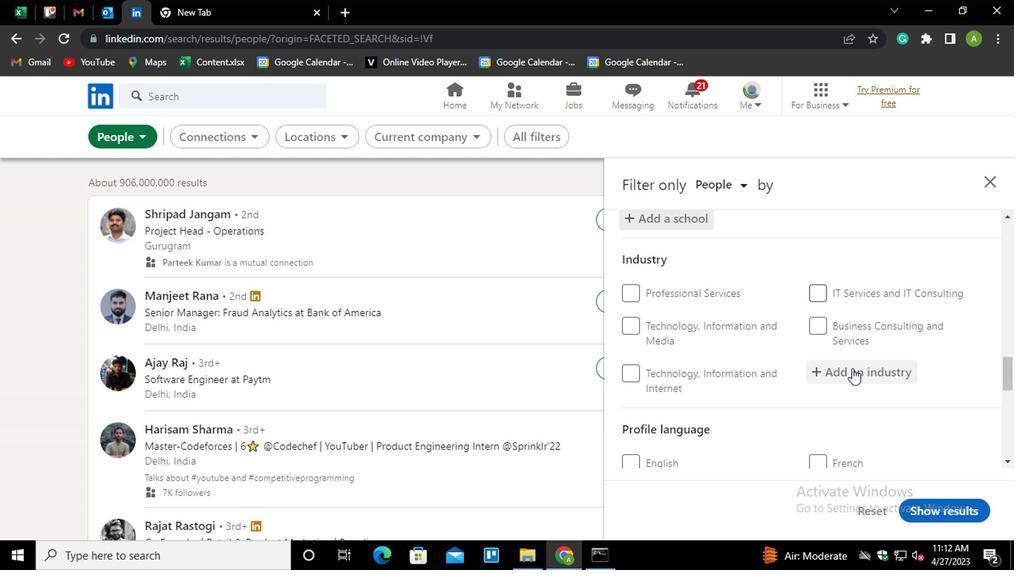 
Action: Mouse moved to (852, 366)
Screenshot: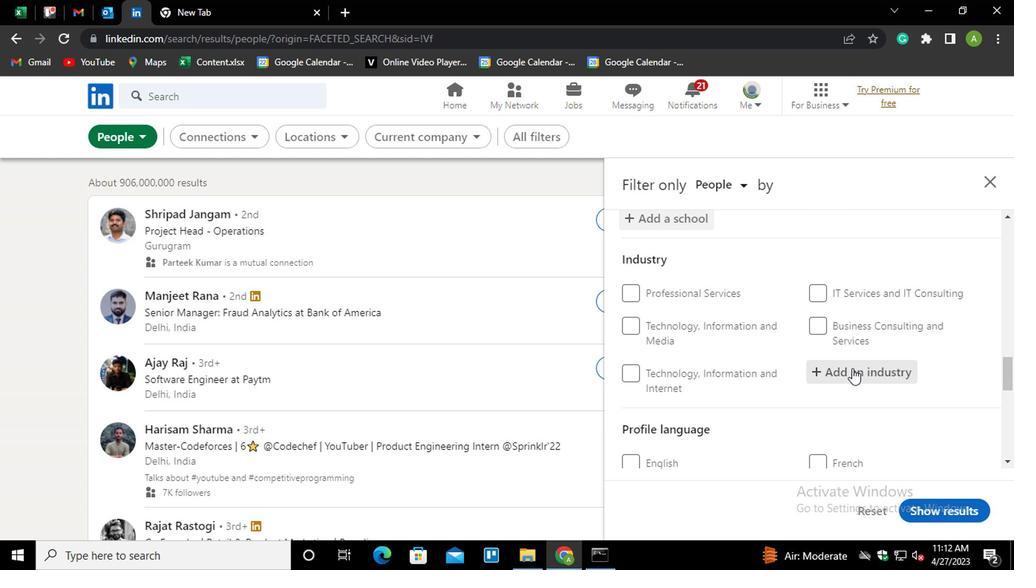 
Action: Mouse pressed left at (852, 366)
Screenshot: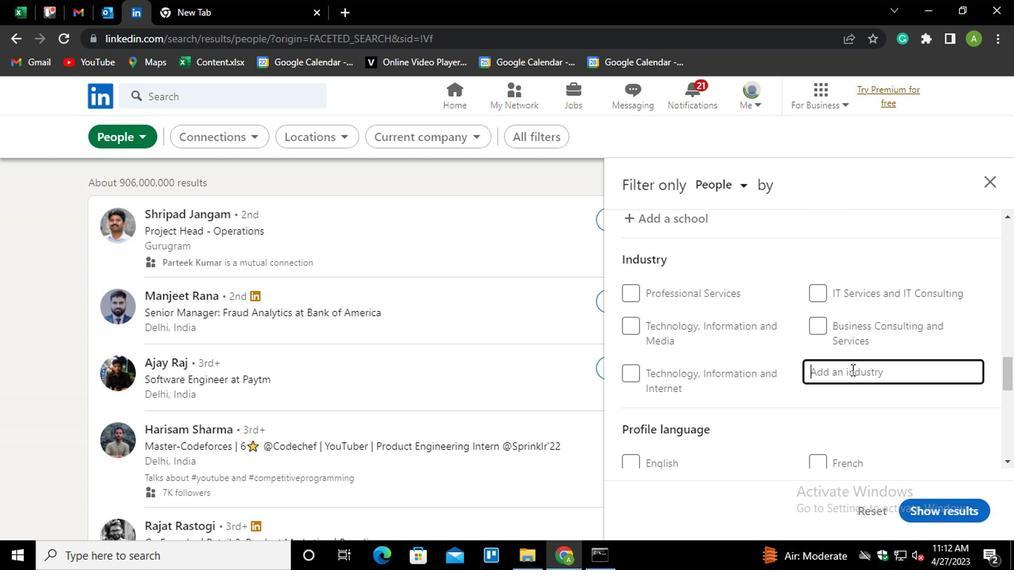 
Action: Mouse moved to (846, 371)
Screenshot: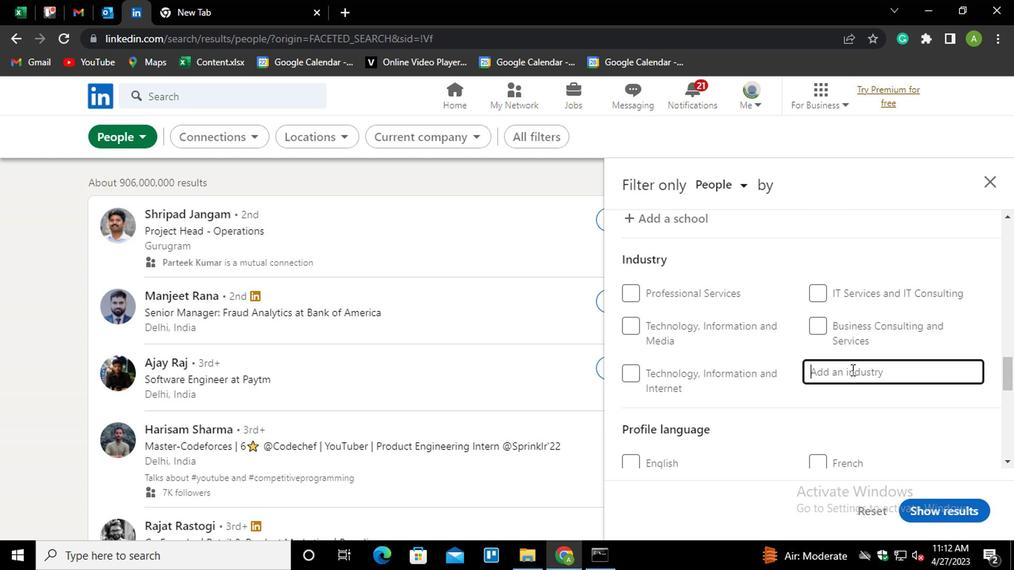 
Action: Key pressed <Key.shift>RETAIL<Key.space><Key.shift_r>PHA<Key.down><Key.enter>
Screenshot: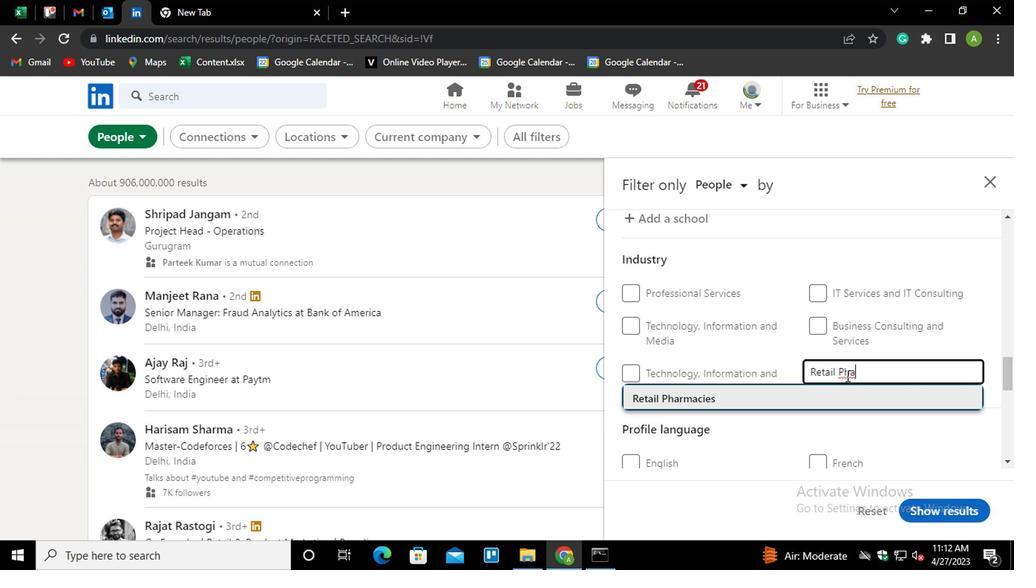 
Action: Mouse moved to (847, 371)
Screenshot: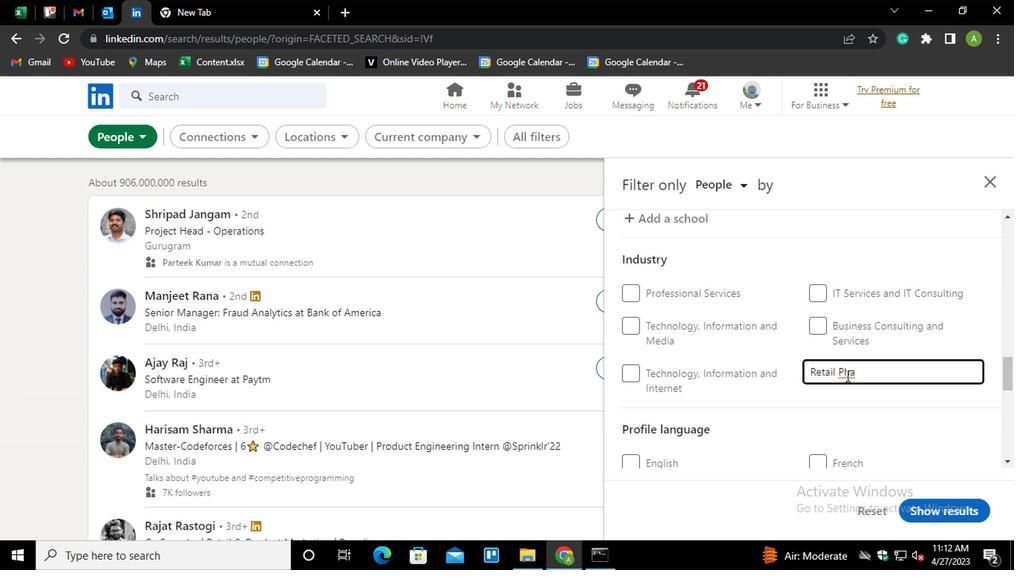 
Action: Mouse scrolled (847, 371) with delta (0, 0)
Screenshot: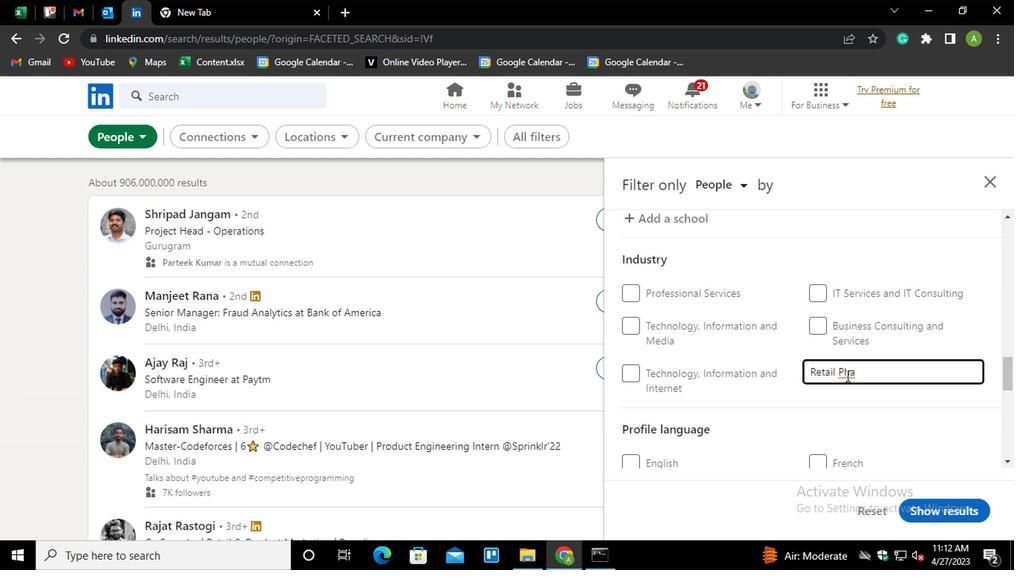 
Action: Mouse scrolled (847, 371) with delta (0, 0)
Screenshot: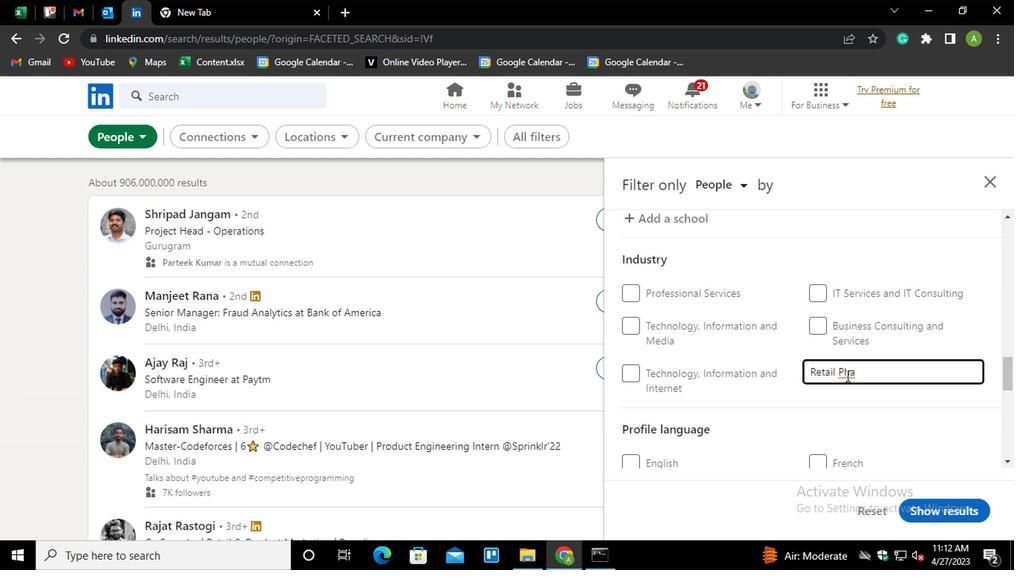 
Action: Mouse moved to (847, 371)
Screenshot: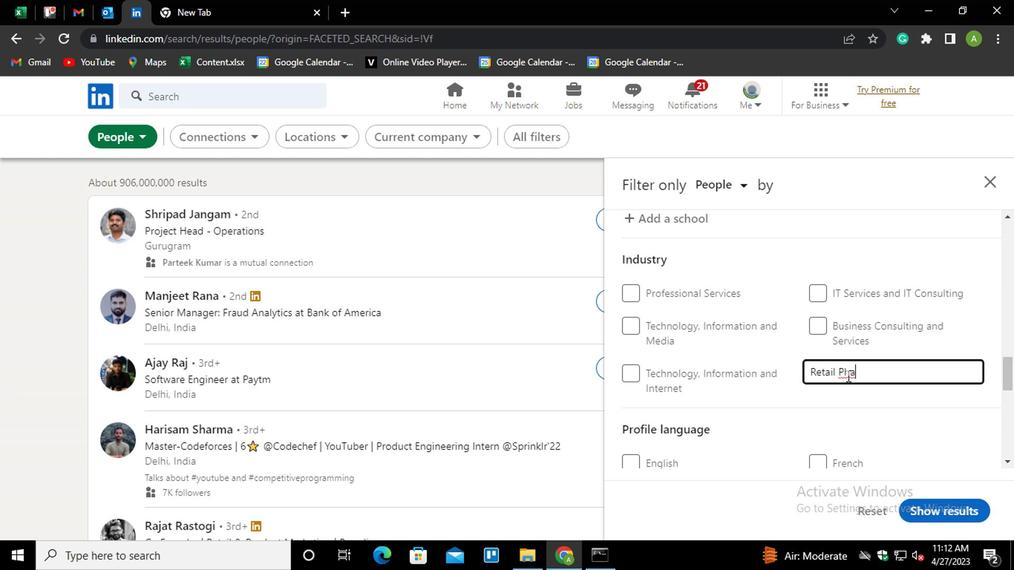 
Action: Mouse scrolled (847, 371) with delta (0, 0)
Screenshot: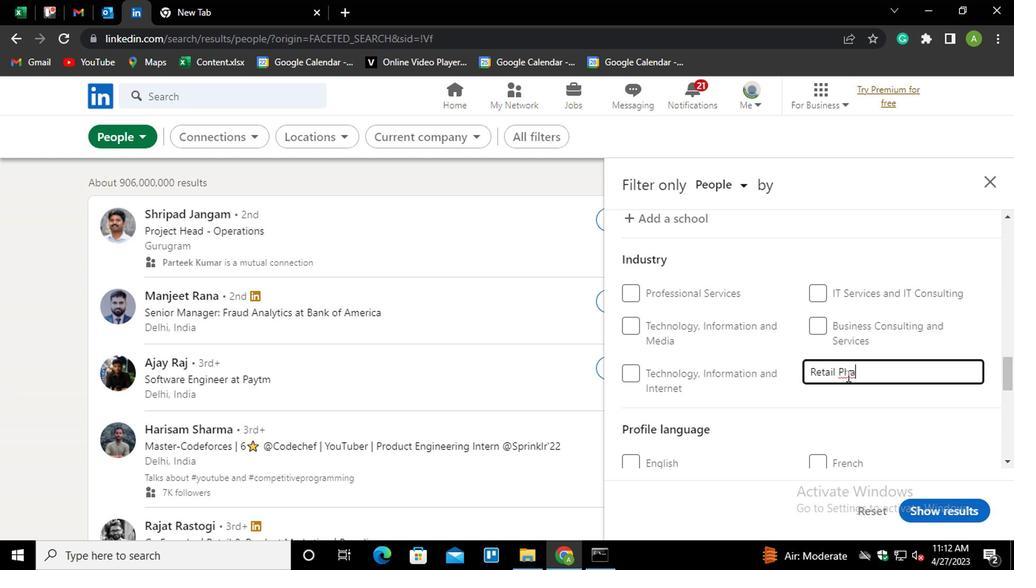 
Action: Mouse moved to (638, 268)
Screenshot: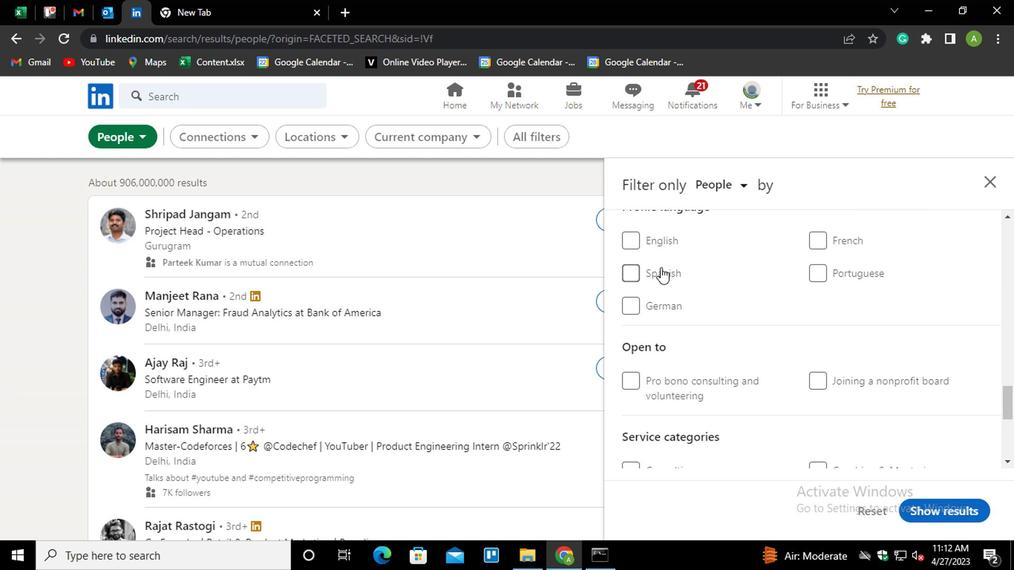 
Action: Mouse pressed left at (638, 268)
Screenshot: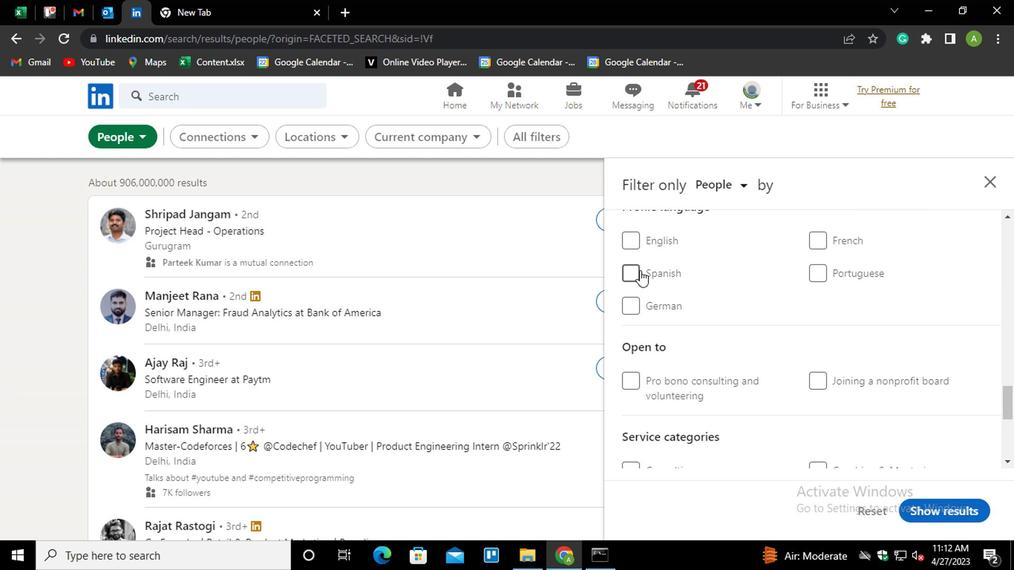 
Action: Mouse moved to (718, 289)
Screenshot: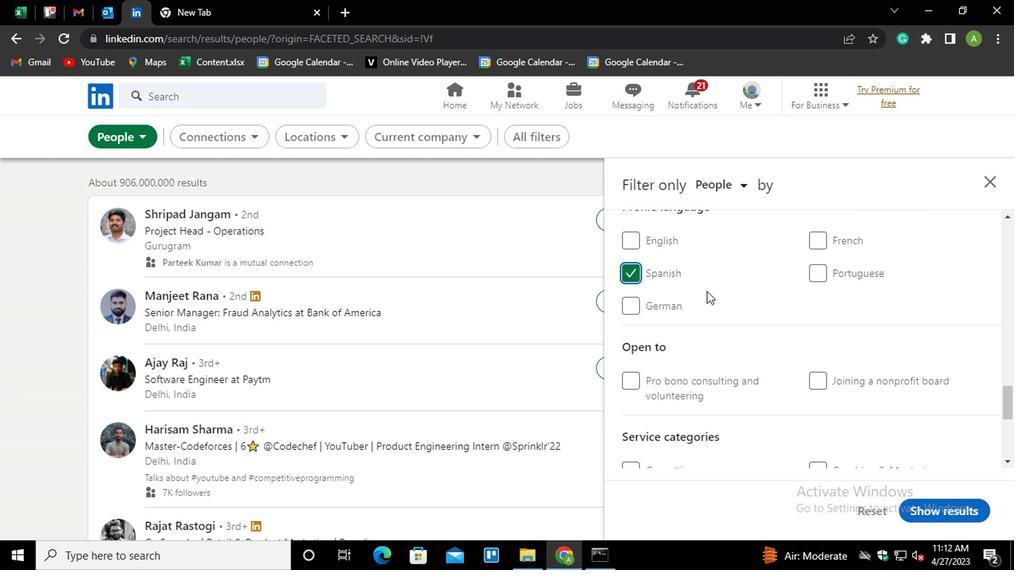 
Action: Mouse scrolled (718, 288) with delta (0, -1)
Screenshot: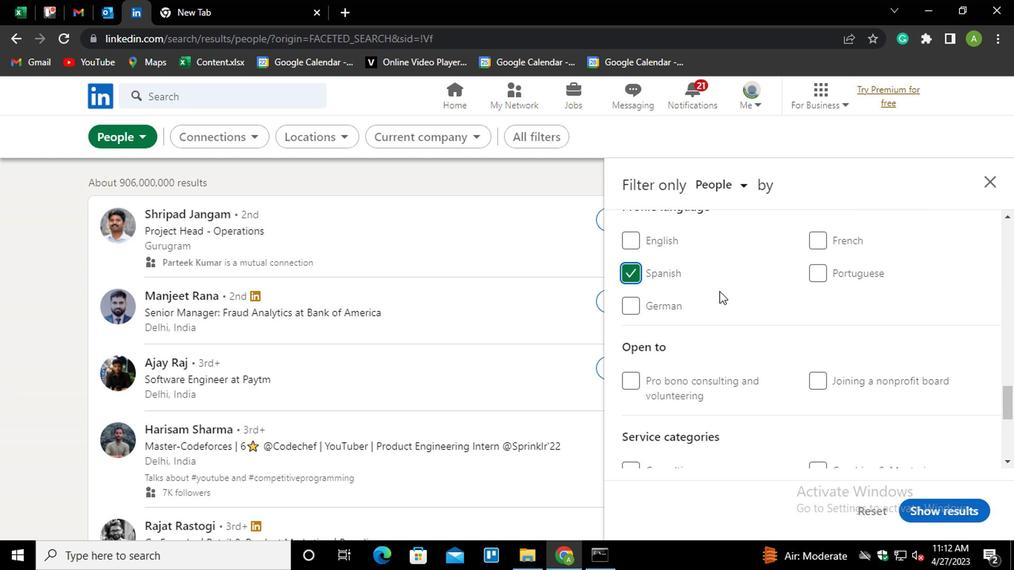 
Action: Mouse scrolled (718, 288) with delta (0, -1)
Screenshot: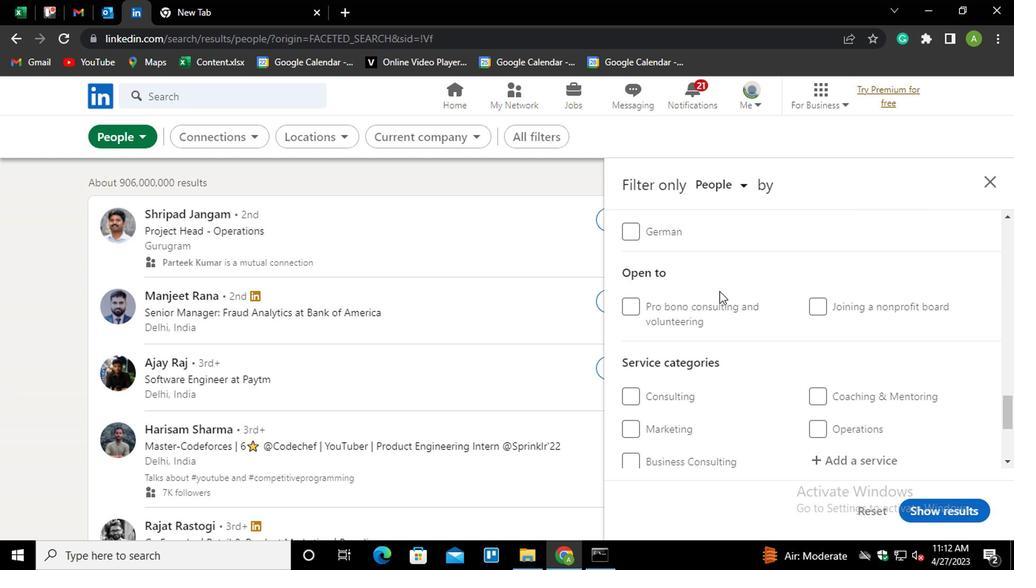 
Action: Mouse scrolled (718, 288) with delta (0, -1)
Screenshot: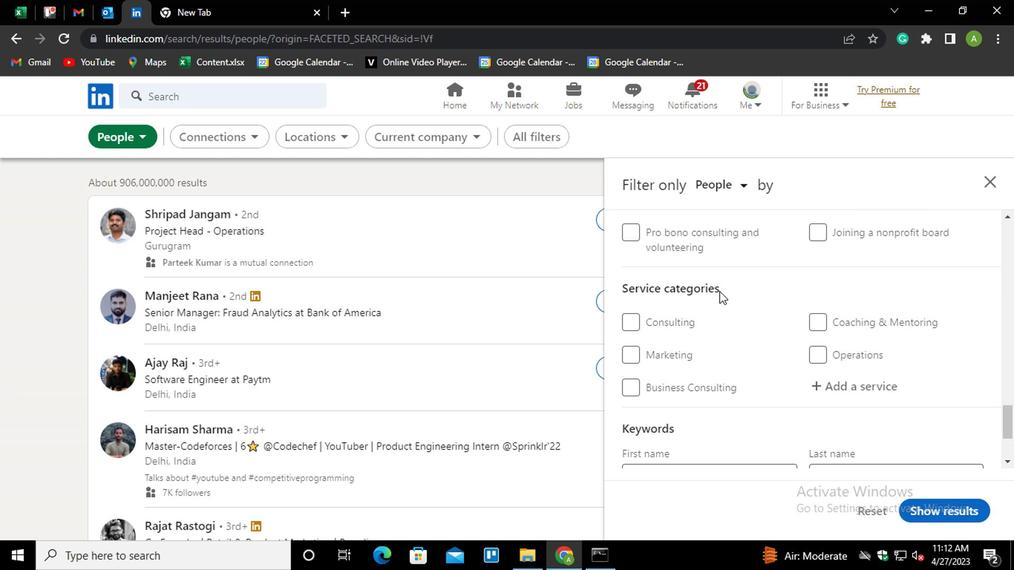 
Action: Mouse moved to (818, 309)
Screenshot: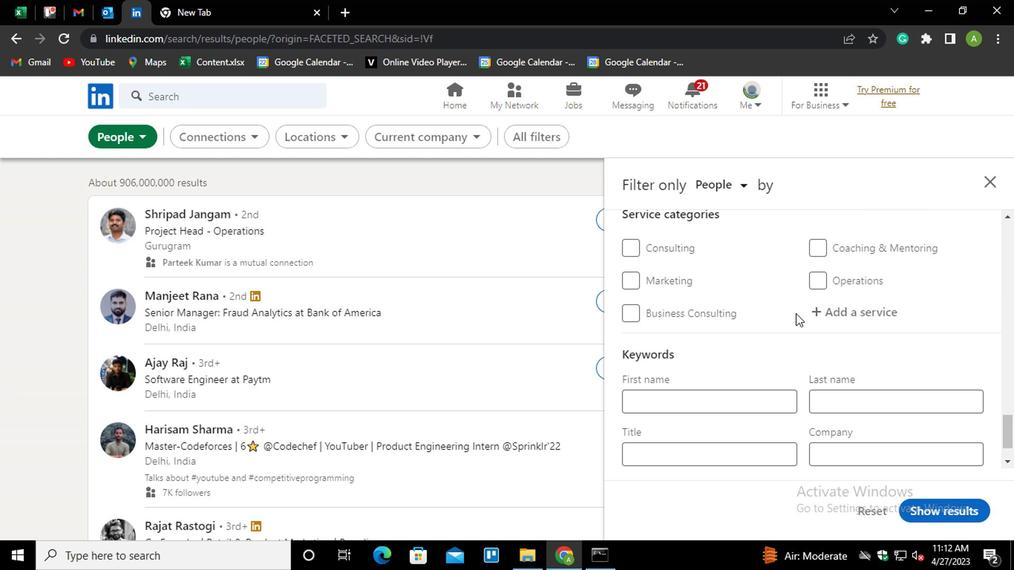 
Action: Mouse pressed left at (818, 309)
Screenshot: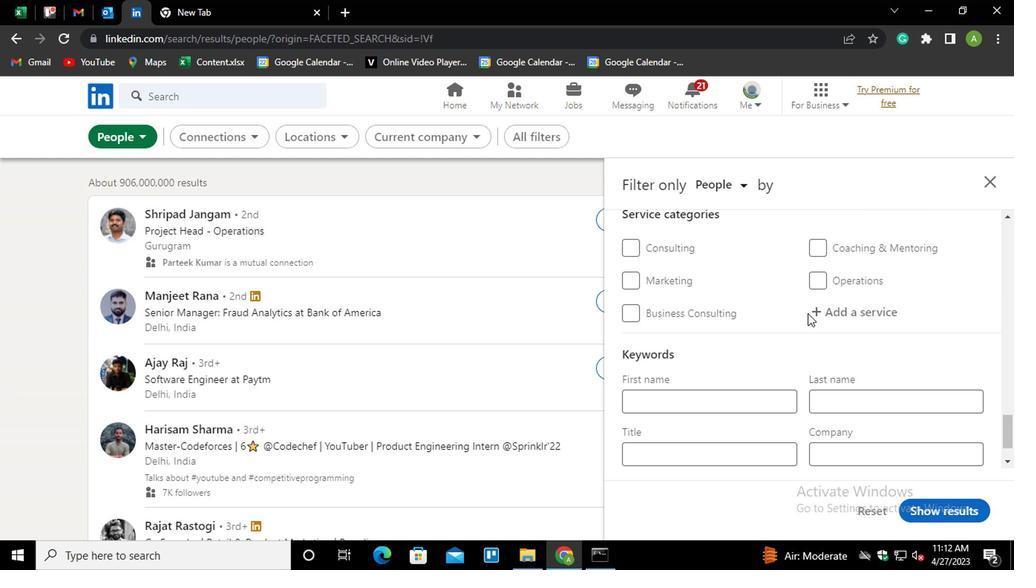 
Action: Mouse moved to (840, 311)
Screenshot: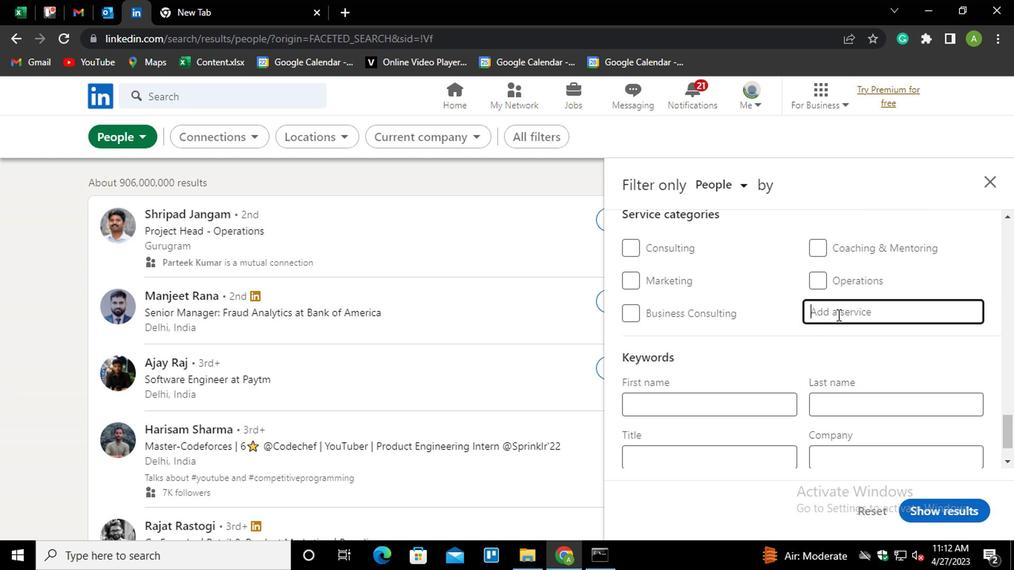 
Action: Mouse pressed left at (840, 311)
Screenshot: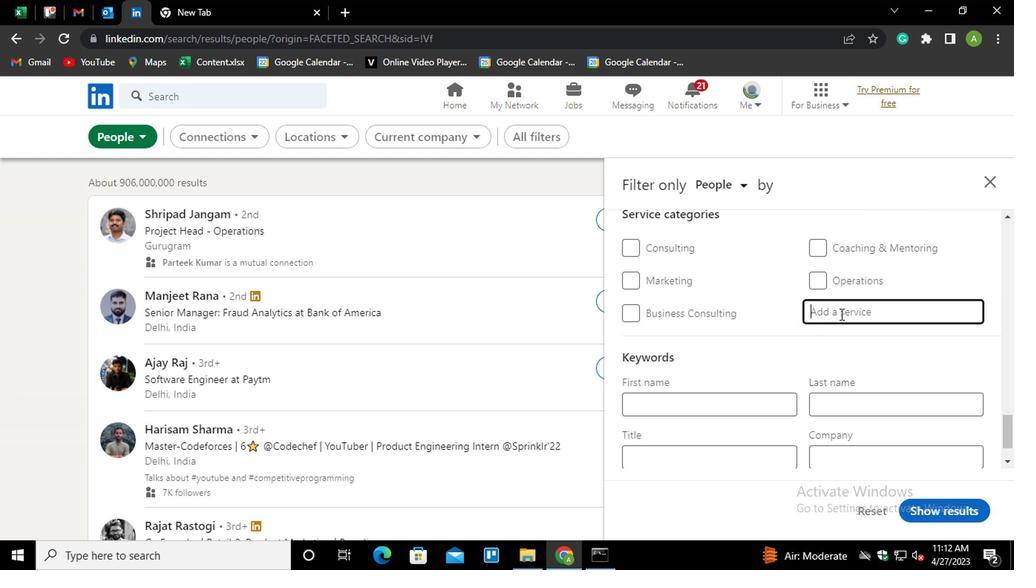 
Action: Mouse moved to (829, 315)
Screenshot: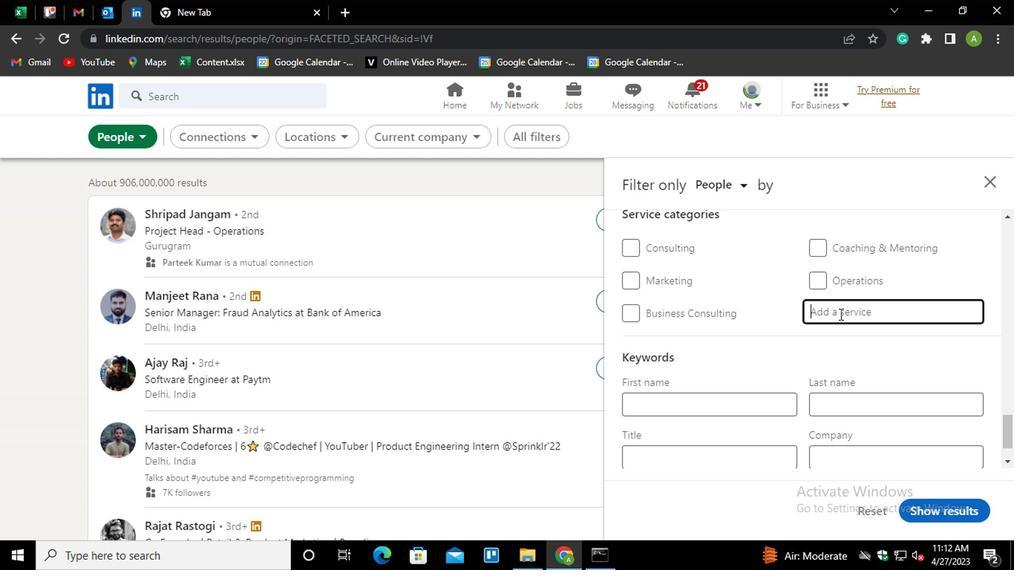 
Action: Key pressed <Key.shift>VIDEO<Key.down><Key.down><Key.down><Key.enter>
Screenshot: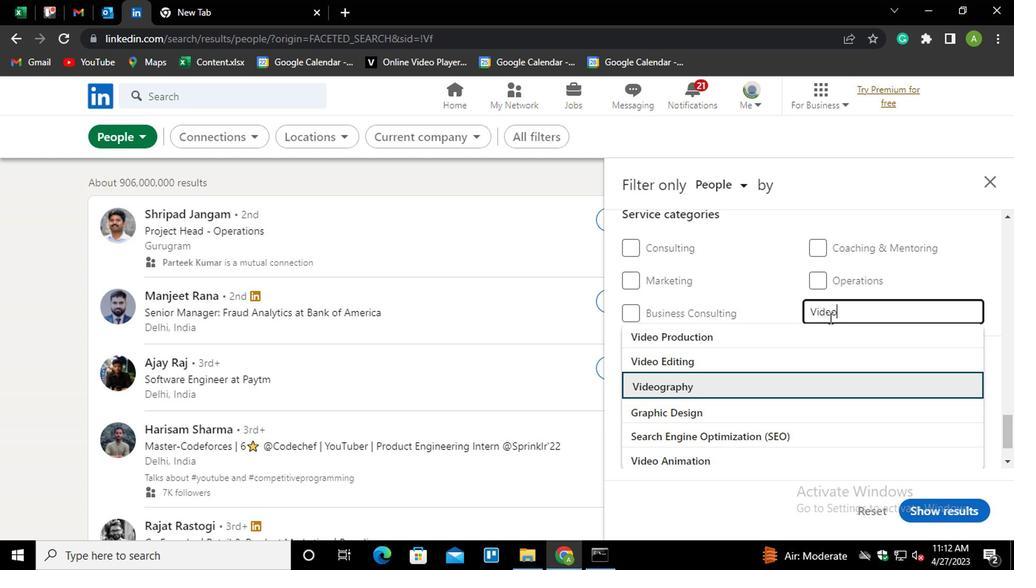 
Action: Mouse moved to (819, 320)
Screenshot: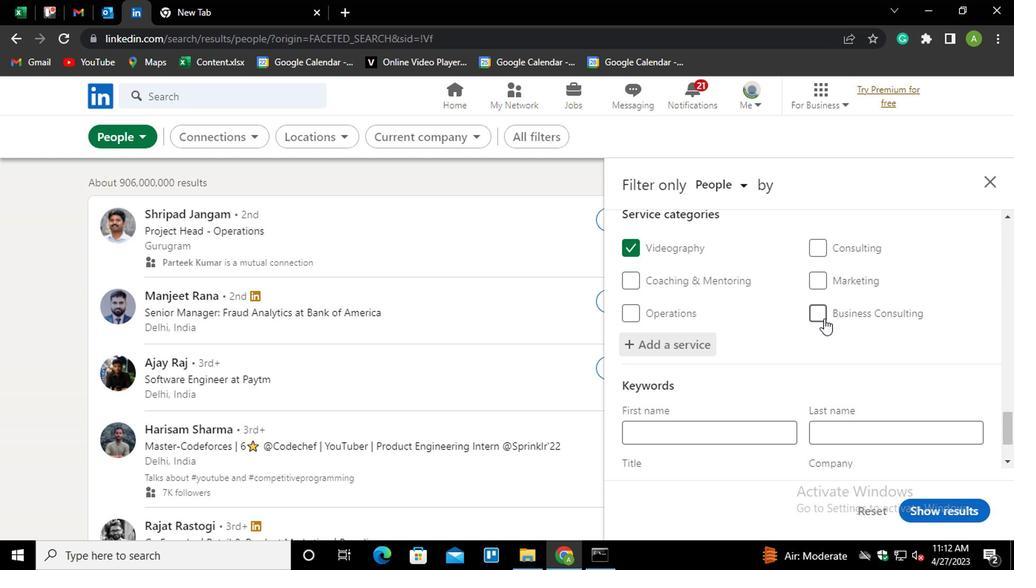 
Action: Mouse scrolled (819, 319) with delta (0, -1)
Screenshot: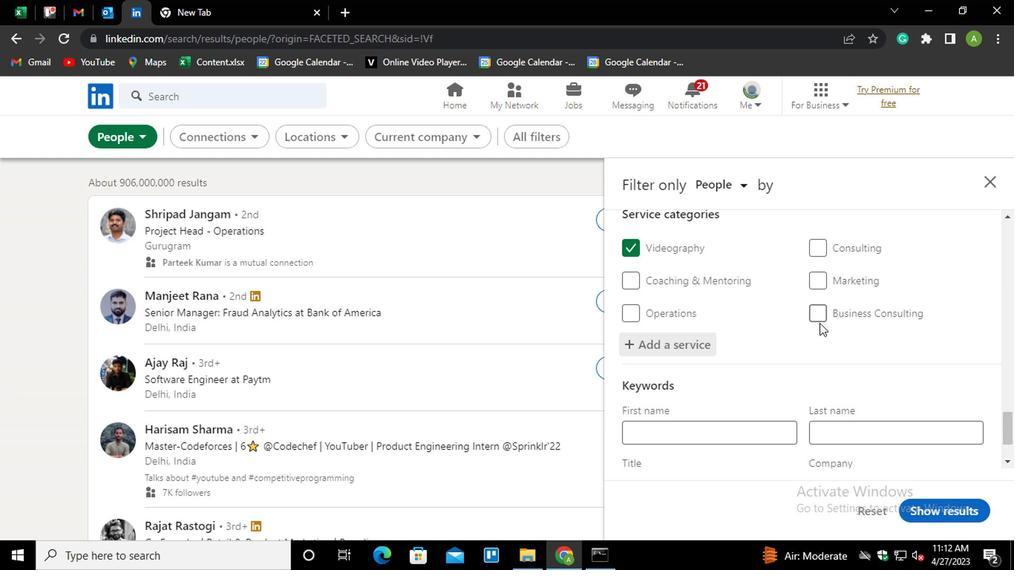 
Action: Mouse scrolled (819, 319) with delta (0, -1)
Screenshot: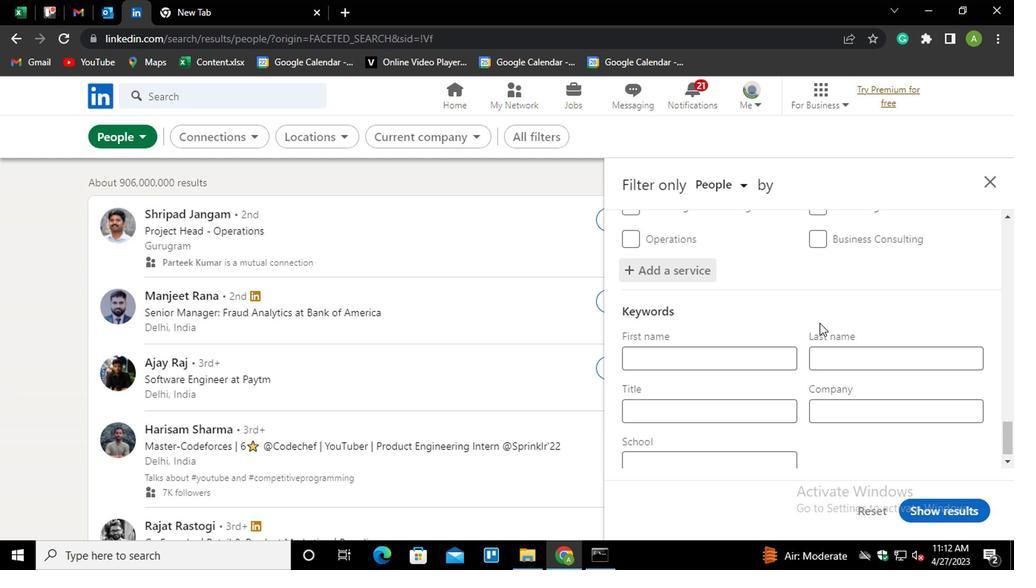 
Action: Mouse scrolled (819, 319) with delta (0, -1)
Screenshot: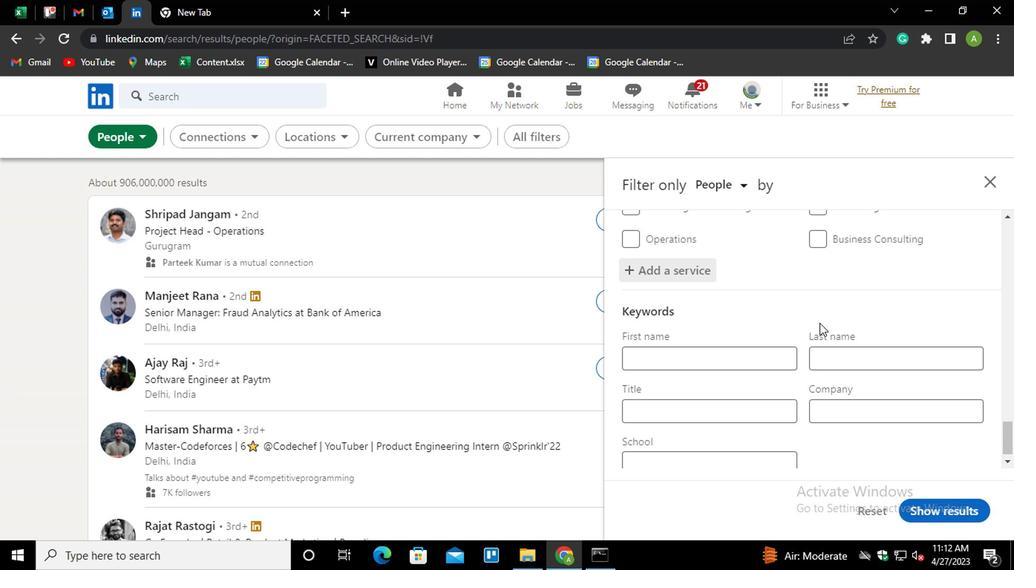 
Action: Mouse moved to (663, 401)
Screenshot: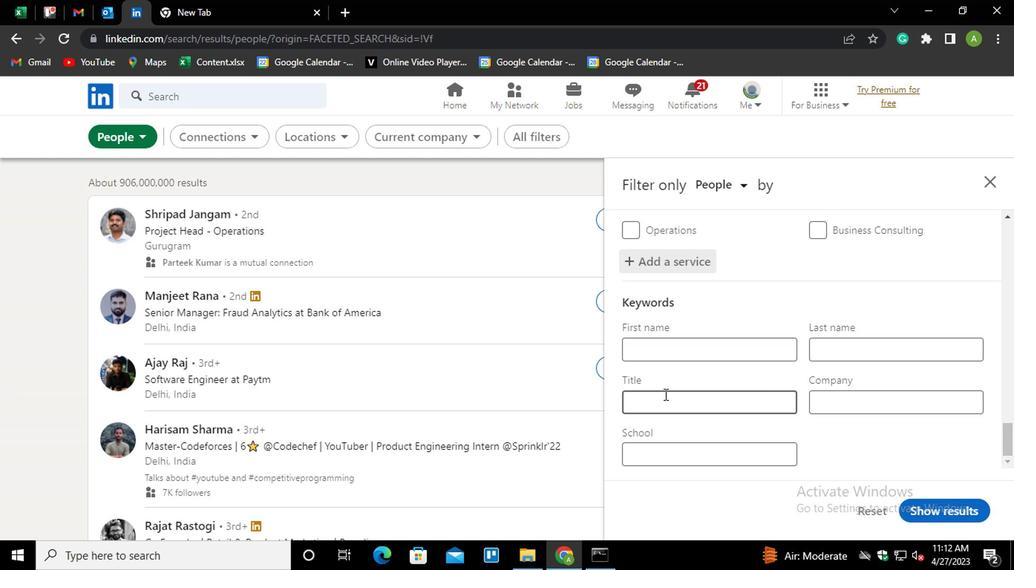 
Action: Mouse pressed left at (663, 401)
Screenshot: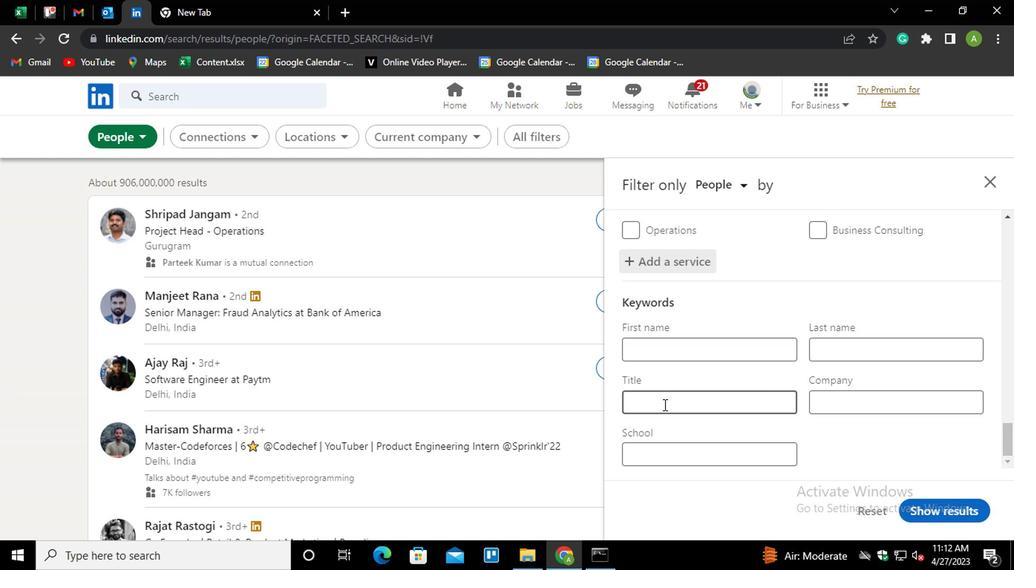 
Action: Mouse moved to (663, 400)
Screenshot: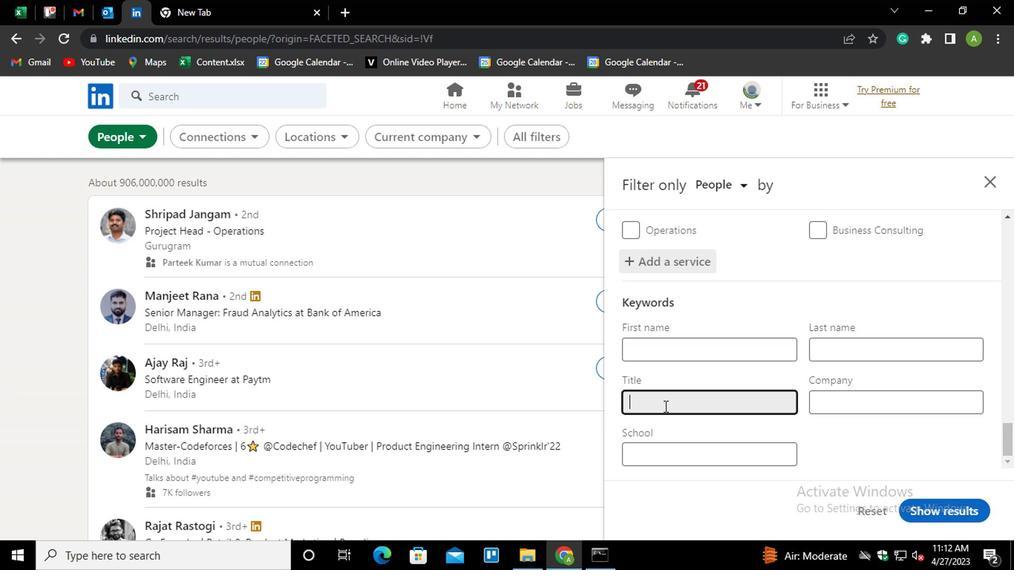 
Action: Key pressed <Key.shift>ENTAR<Key.backspace>IRTAINMENT<Key.space><Key.shift><Key.shift><Key.shift><Key.shift_r>P<Key.backspace><Key.shift>S
Screenshot: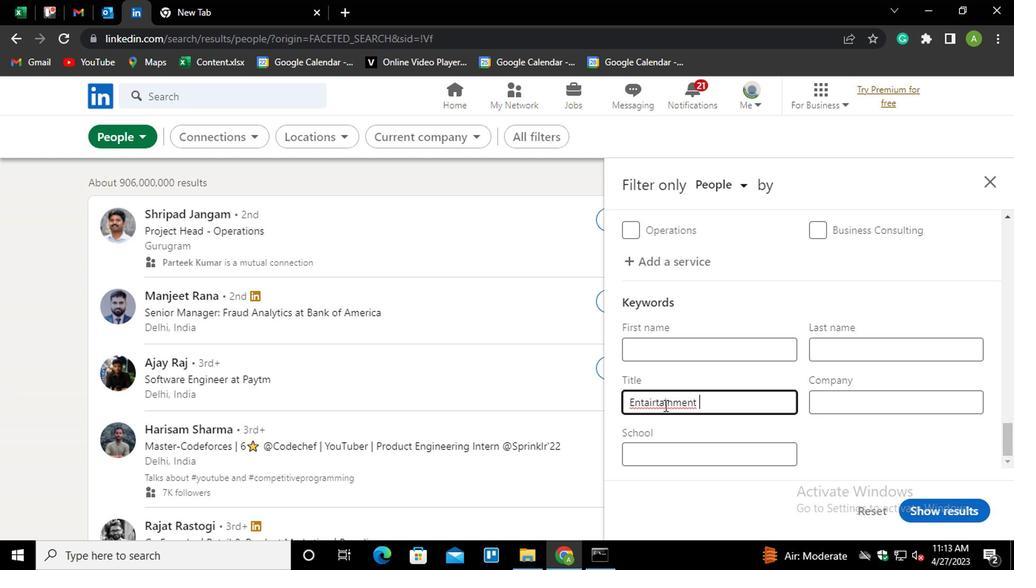 
Action: Mouse moved to (755, 395)
Screenshot: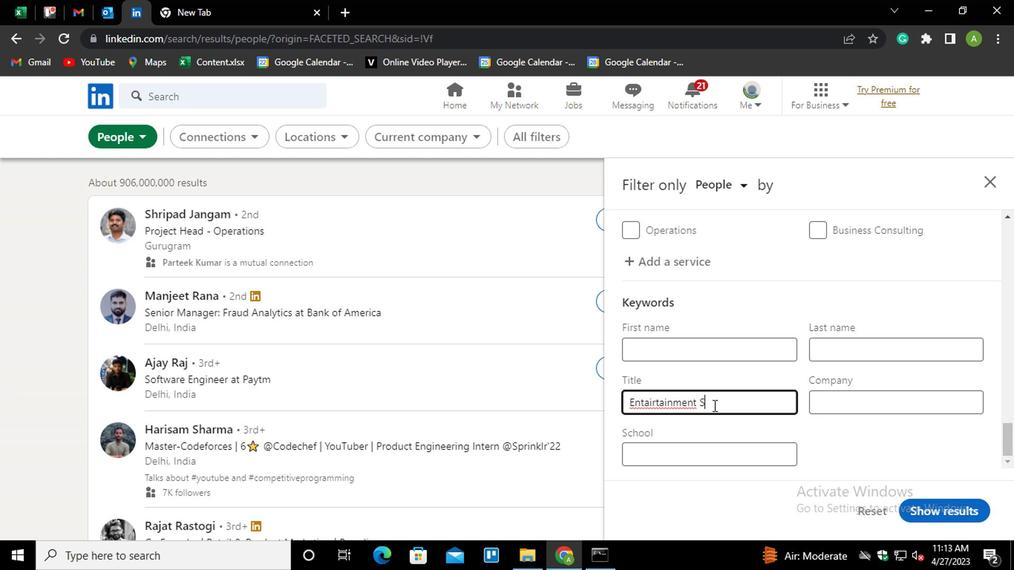 
Action: Key pressed PECIALIST
Screenshot: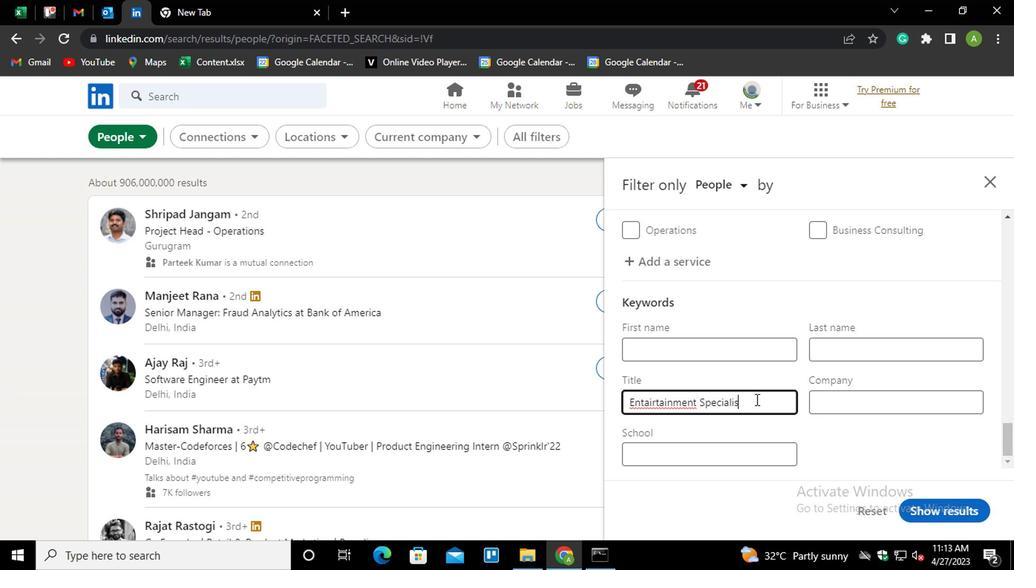 
Action: Mouse moved to (651, 397)
Screenshot: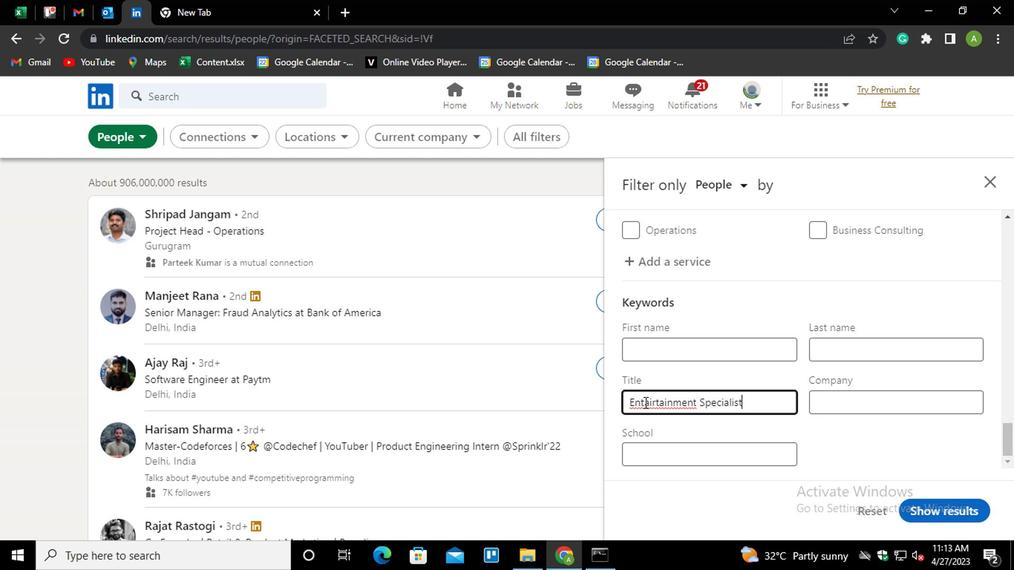 
Action: Mouse pressed left at (651, 397)
Screenshot: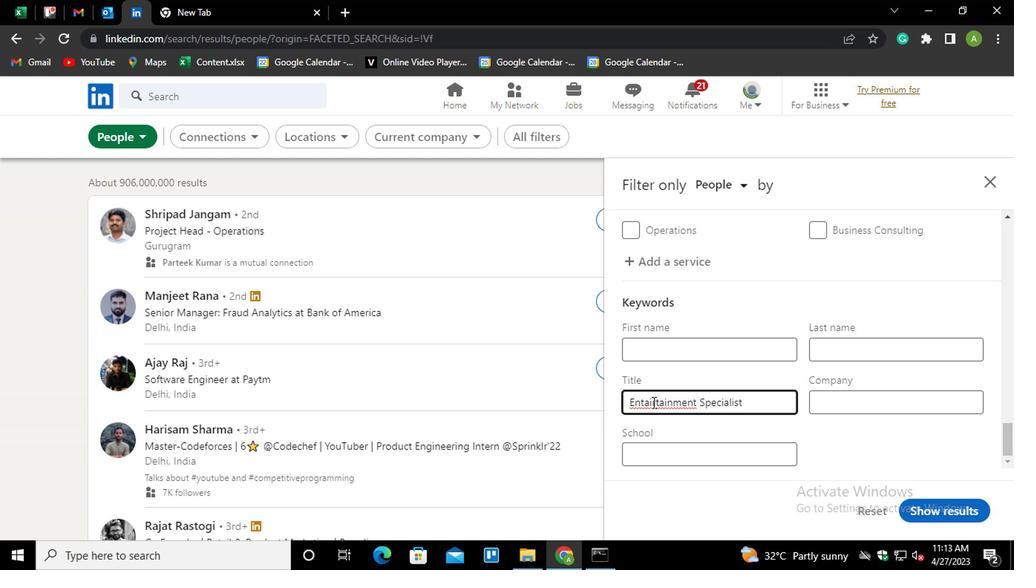 
Action: Mouse moved to (660, 397)
Screenshot: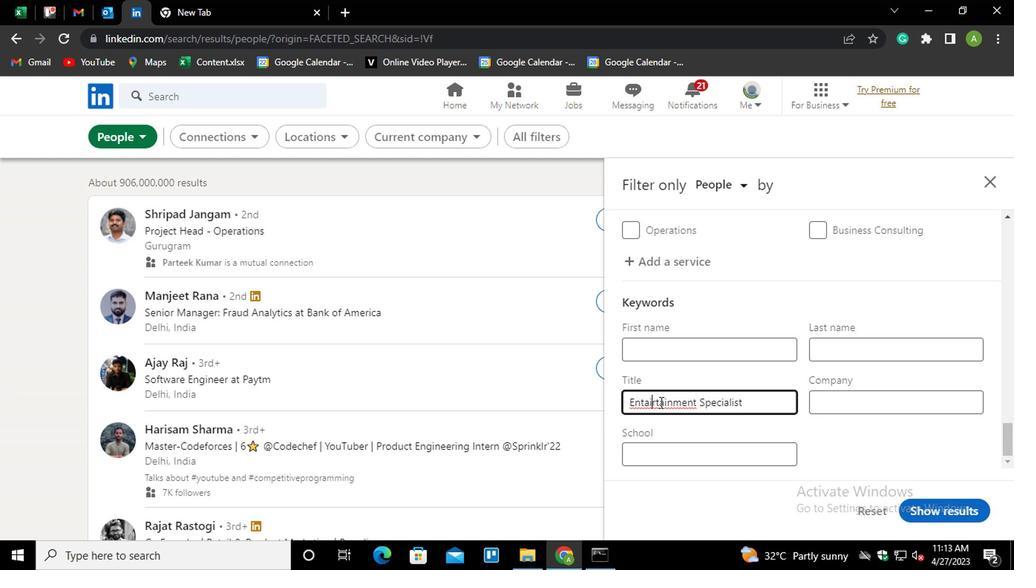 
Action: Key pressed <Key.backspace><Key.backspace>E
Screenshot: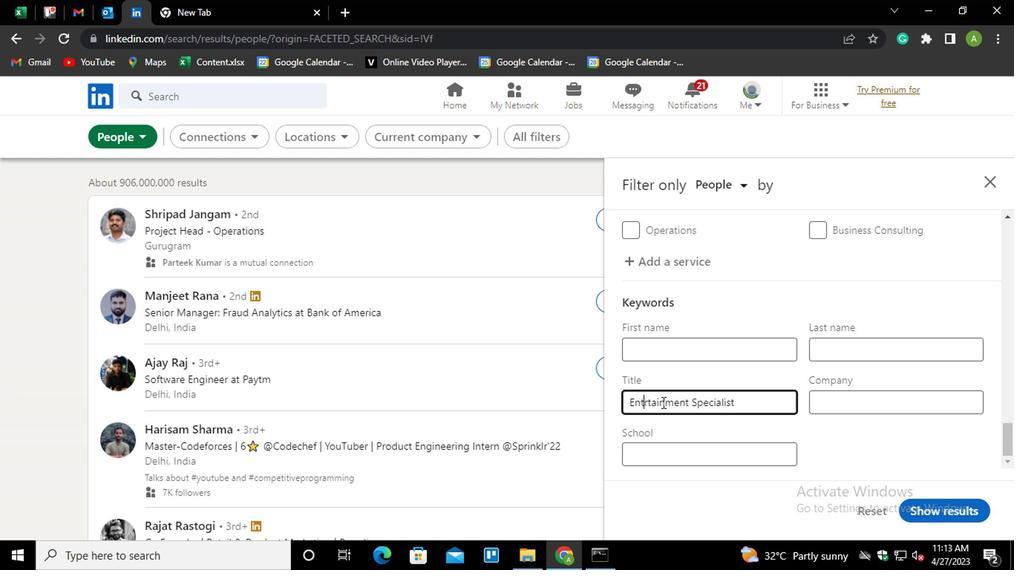 
Action: Mouse moved to (953, 440)
Screenshot: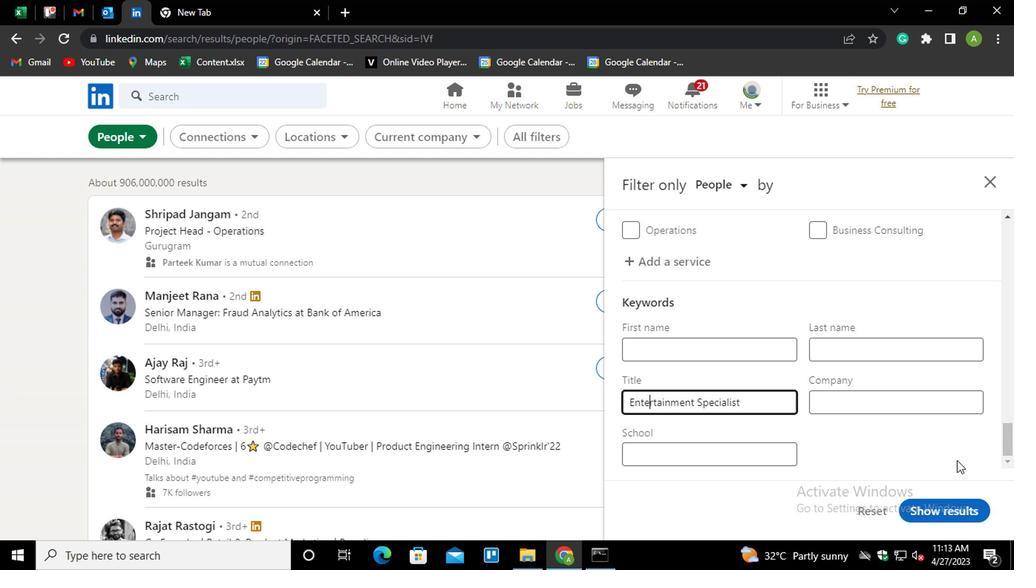 
Action: Mouse pressed left at (953, 440)
Screenshot: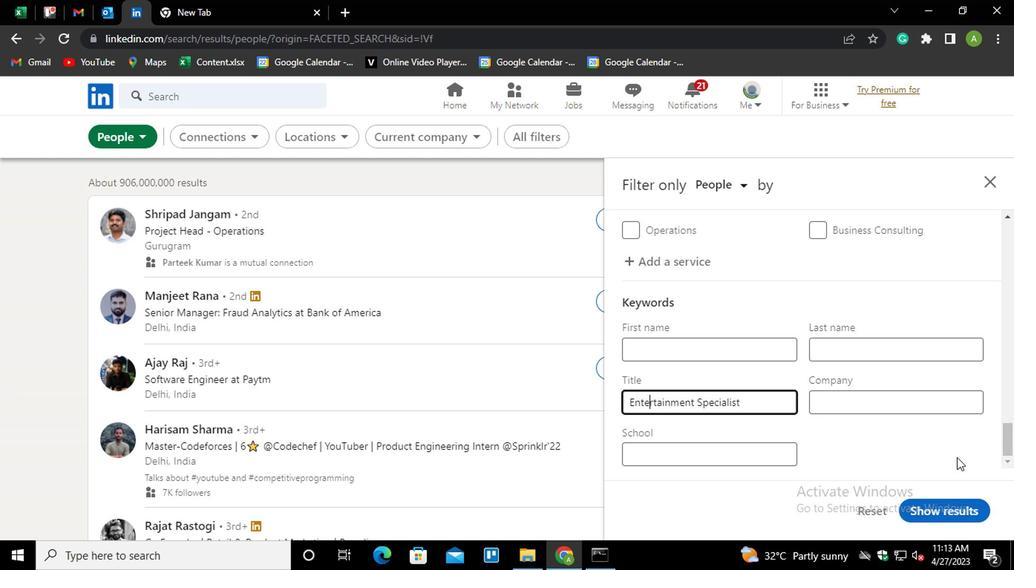 
Action: Mouse moved to (959, 498)
Screenshot: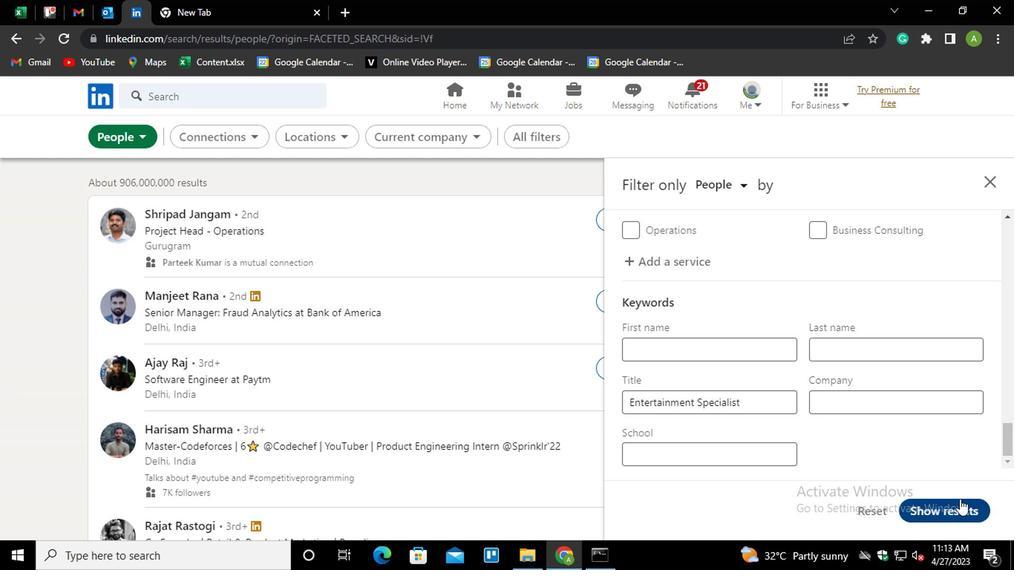 
Action: Mouse pressed left at (959, 498)
Screenshot: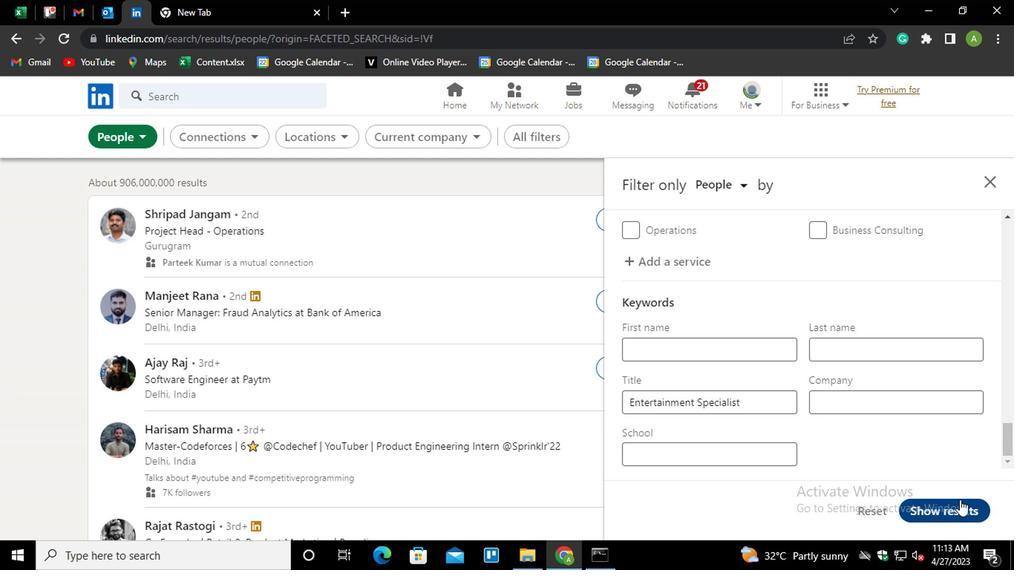 
